 Task: Find connections with filter location Hāthras with filter topic #happywith filter profile language Potuguese with filter current company Toppr with filter school University Of Bombay with filter industry Janitorial Services with filter service category Project Management with filter keywords title Homeless Shelter Worker
Action: Mouse moved to (474, 65)
Screenshot: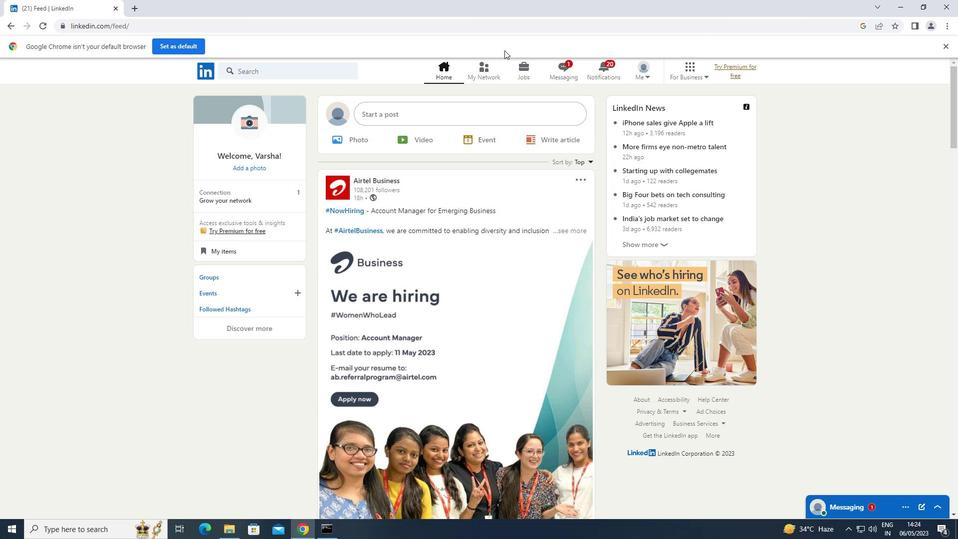 
Action: Mouse pressed left at (474, 65)
Screenshot: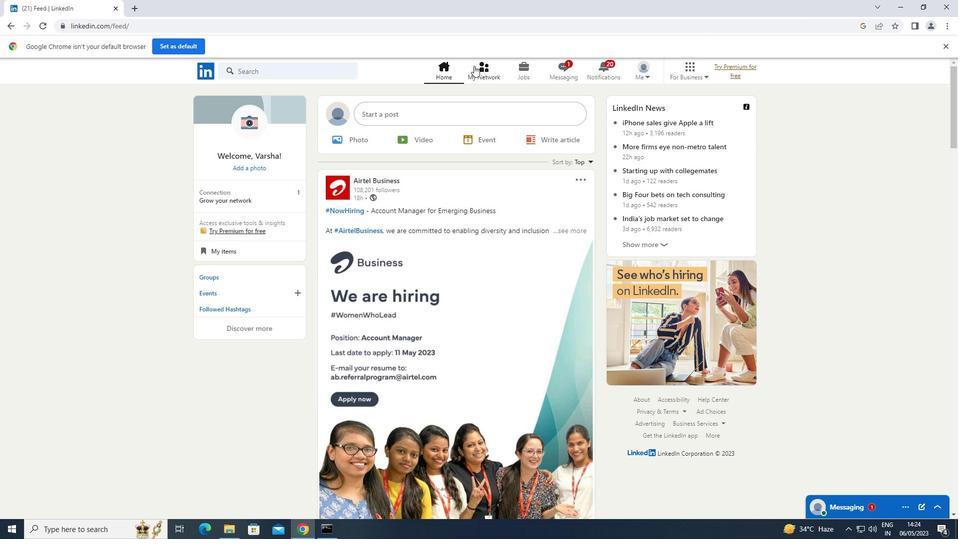 
Action: Mouse moved to (287, 121)
Screenshot: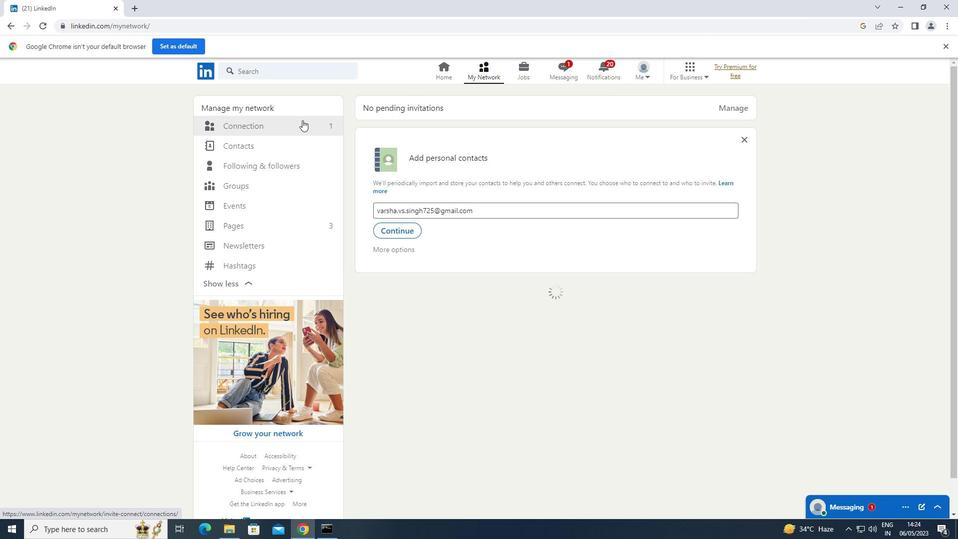 
Action: Mouse pressed left at (287, 121)
Screenshot: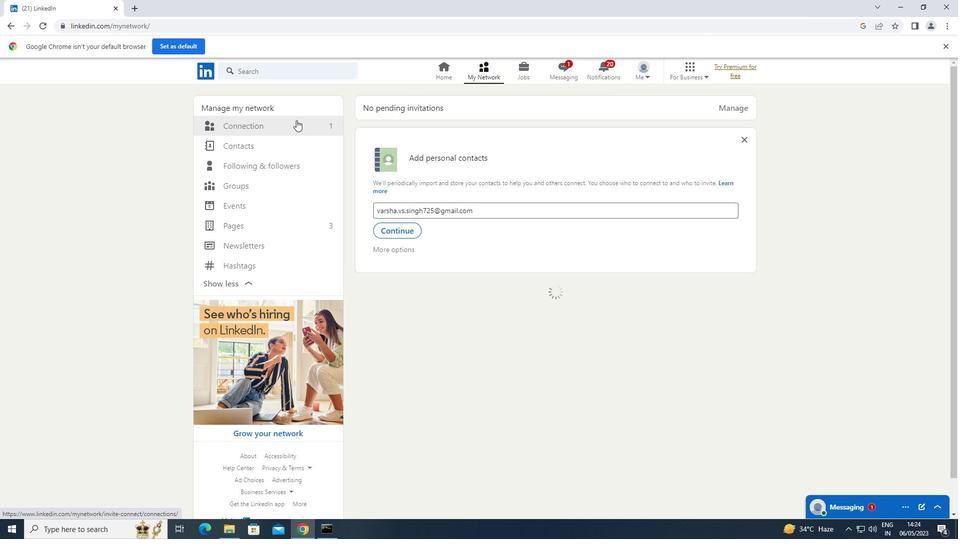 
Action: Mouse moved to (531, 123)
Screenshot: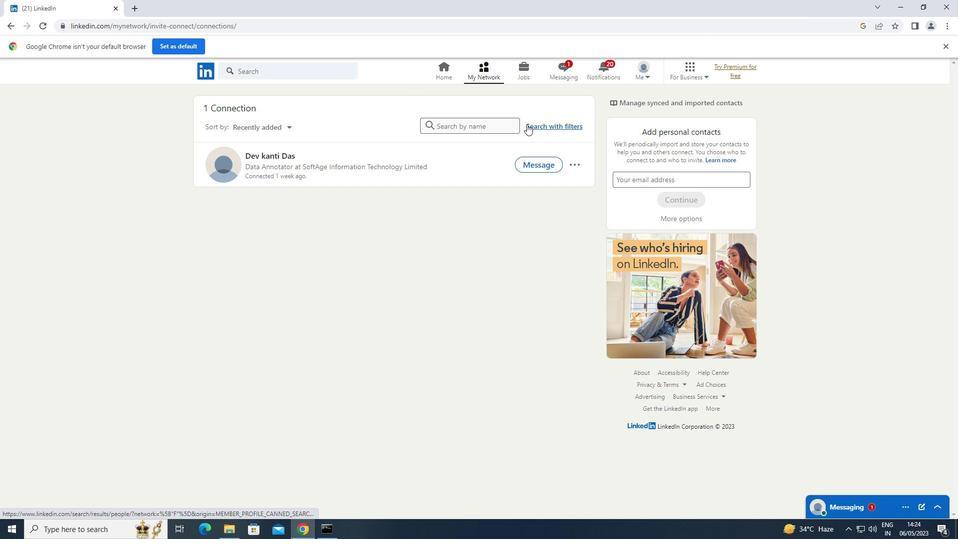
Action: Mouse pressed left at (531, 123)
Screenshot: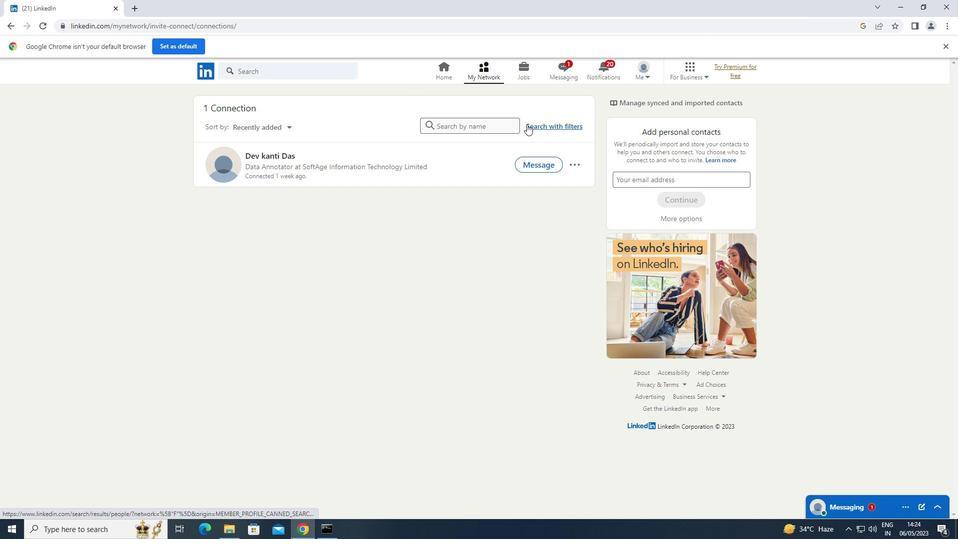 
Action: Mouse moved to (509, 102)
Screenshot: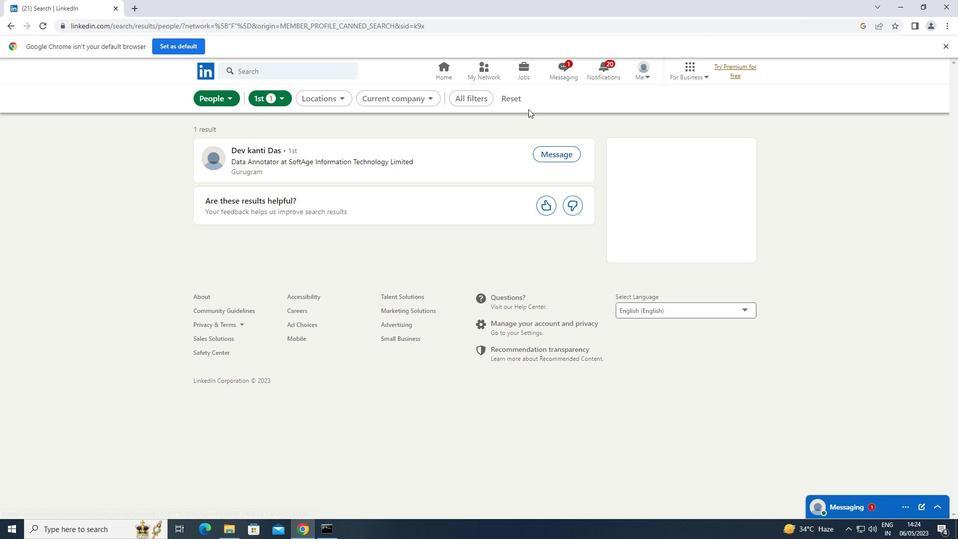 
Action: Mouse pressed left at (509, 102)
Screenshot: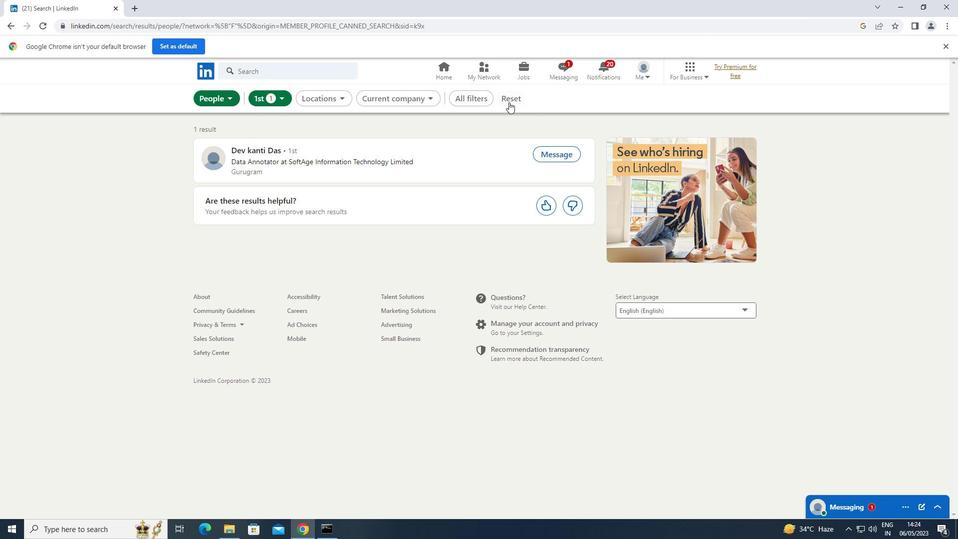 
Action: Mouse moved to (502, 101)
Screenshot: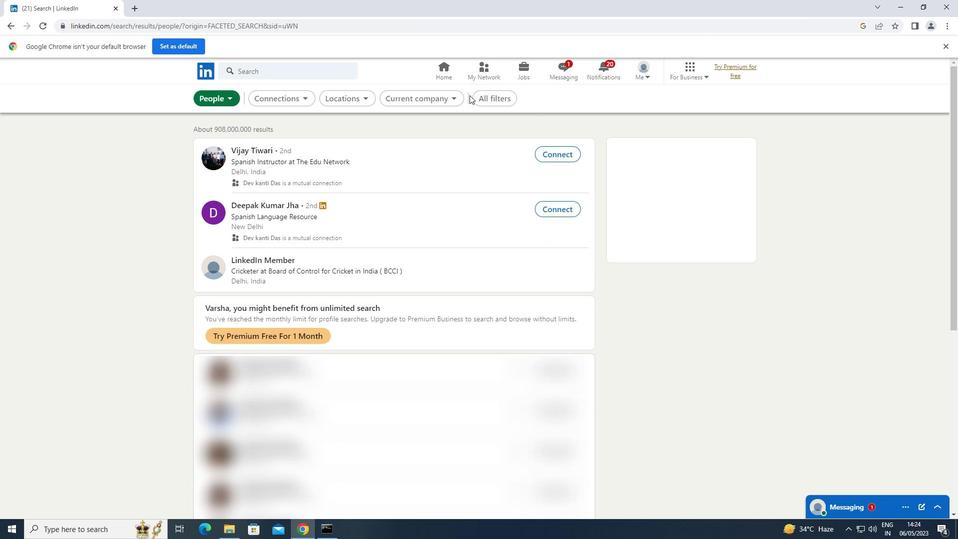 
Action: Mouse pressed left at (502, 101)
Screenshot: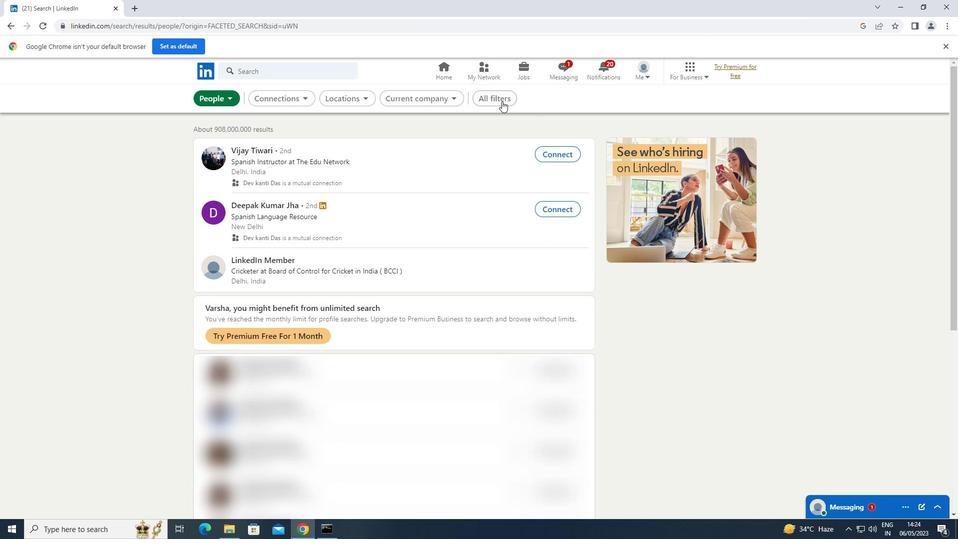 
Action: Mouse moved to (760, 221)
Screenshot: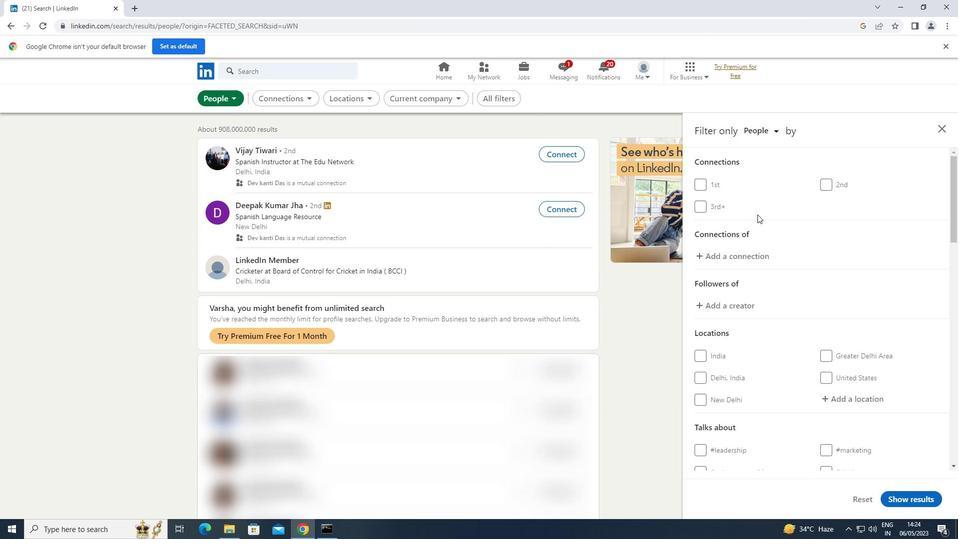
Action: Mouse scrolled (760, 221) with delta (0, 0)
Screenshot: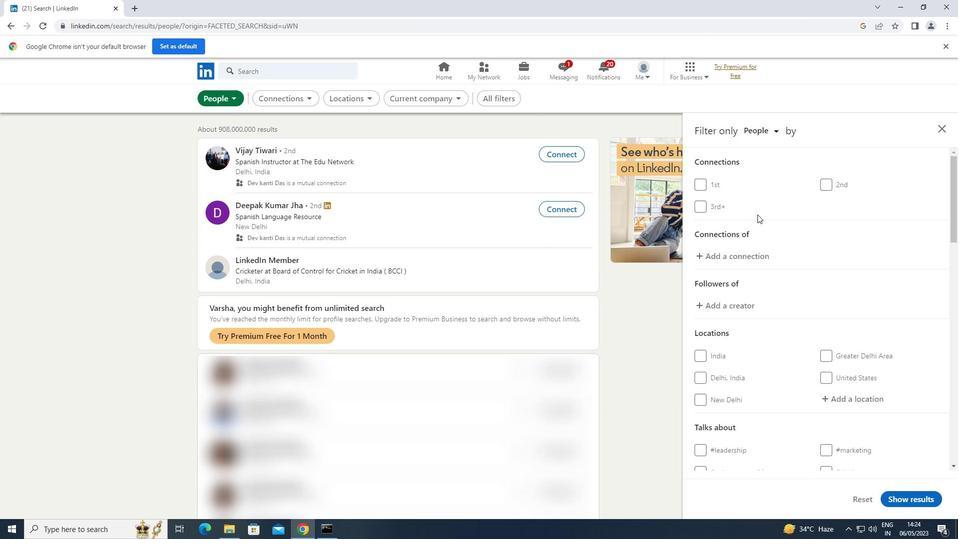 
Action: Mouse moved to (762, 226)
Screenshot: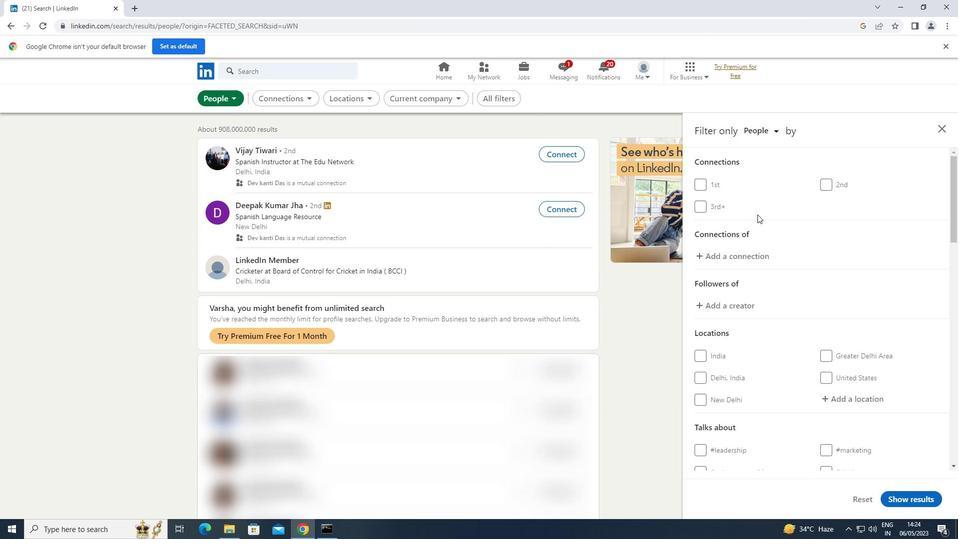 
Action: Mouse scrolled (762, 225) with delta (0, 0)
Screenshot: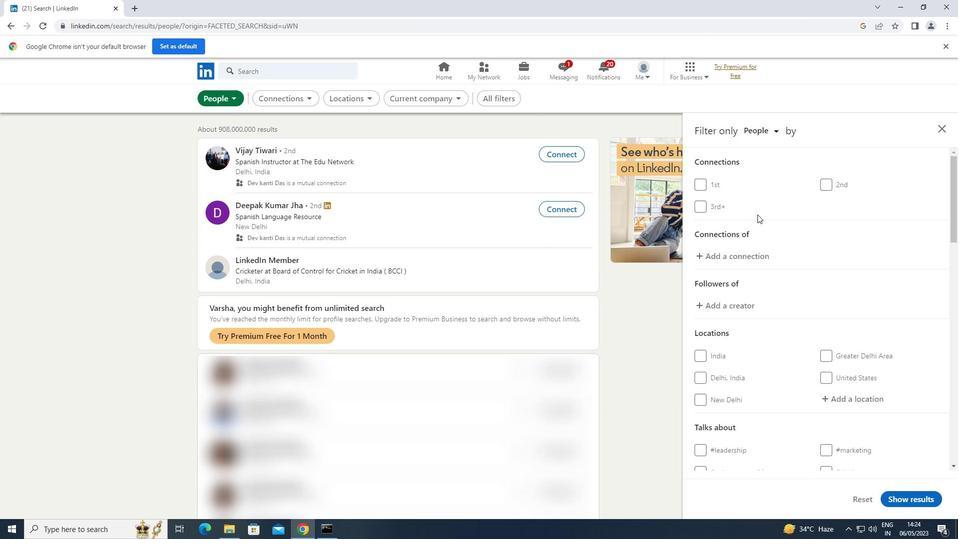 
Action: Mouse moved to (762, 226)
Screenshot: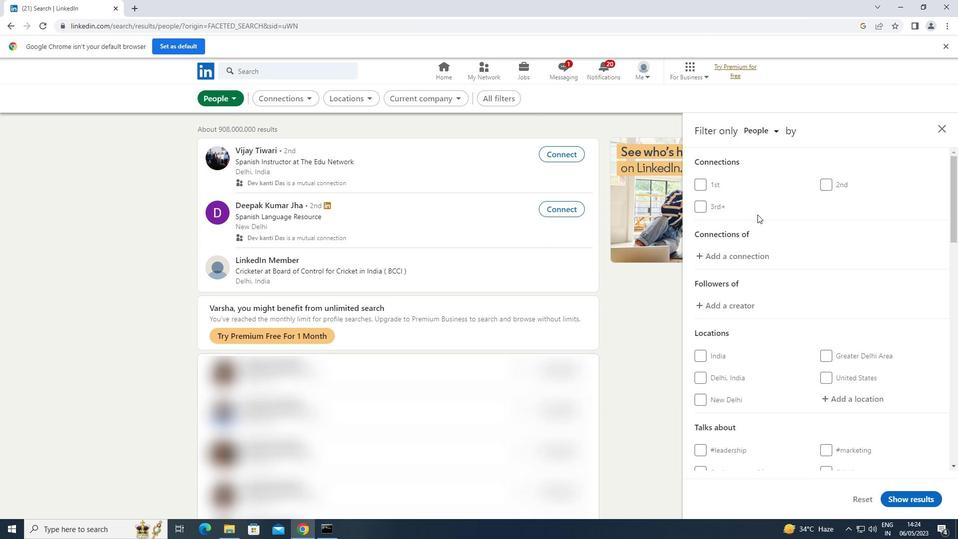 
Action: Mouse scrolled (762, 225) with delta (0, 0)
Screenshot: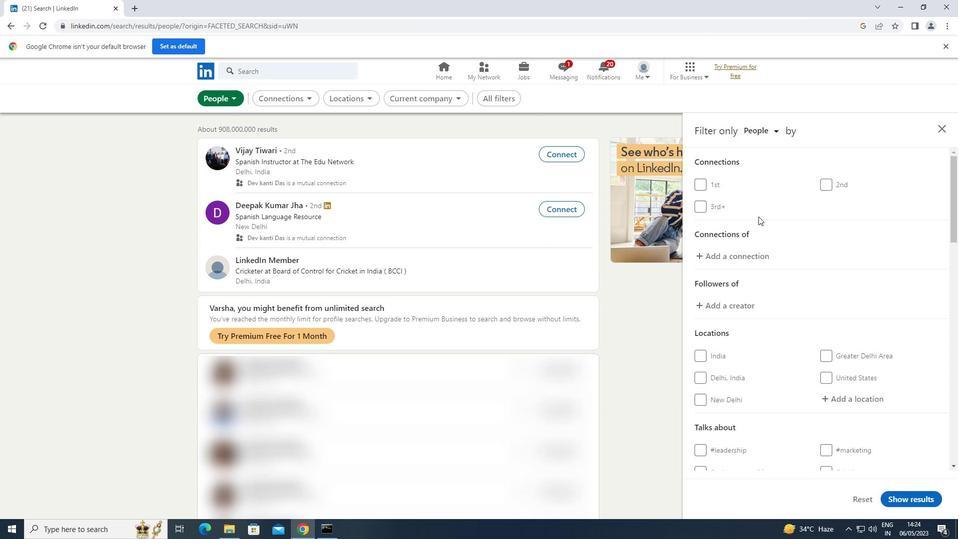 
Action: Mouse moved to (861, 253)
Screenshot: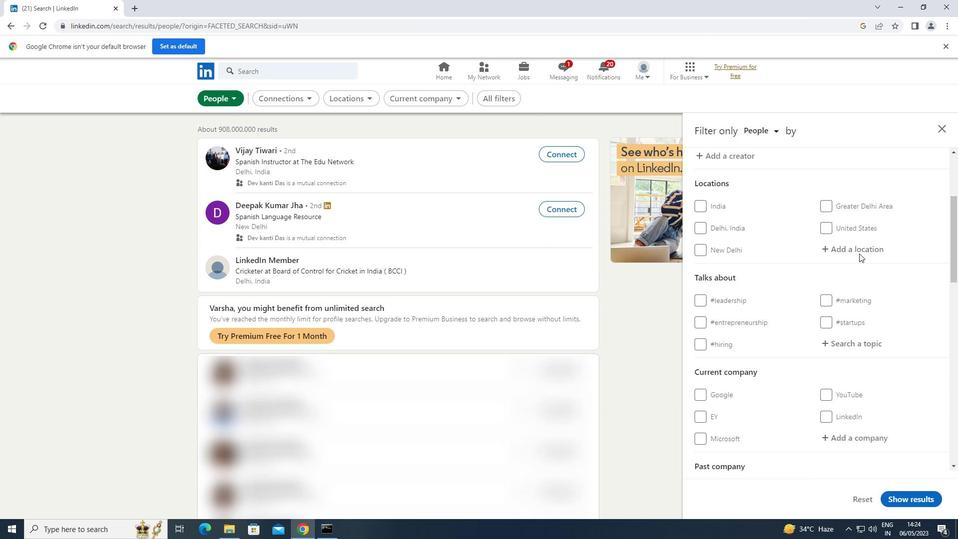 
Action: Mouse pressed left at (861, 253)
Screenshot: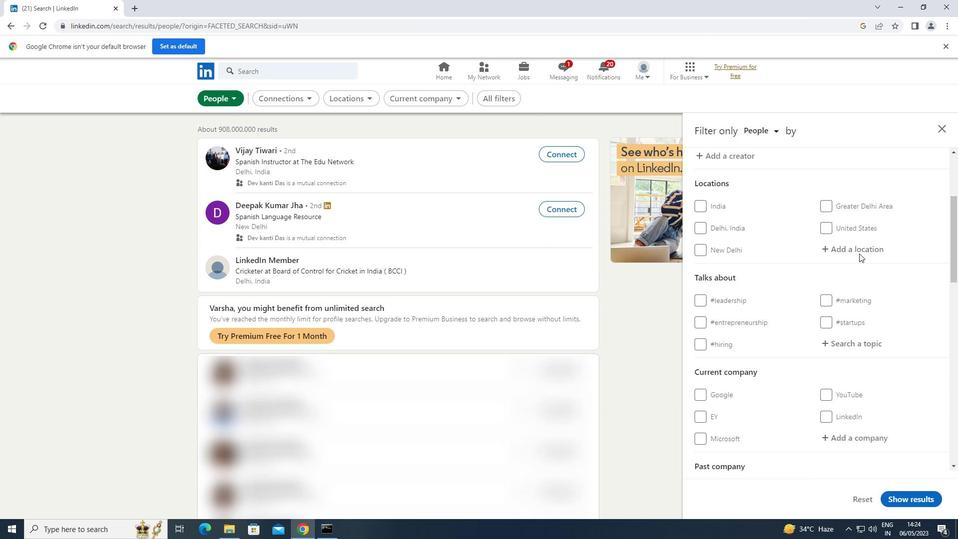 
Action: Mouse moved to (863, 251)
Screenshot: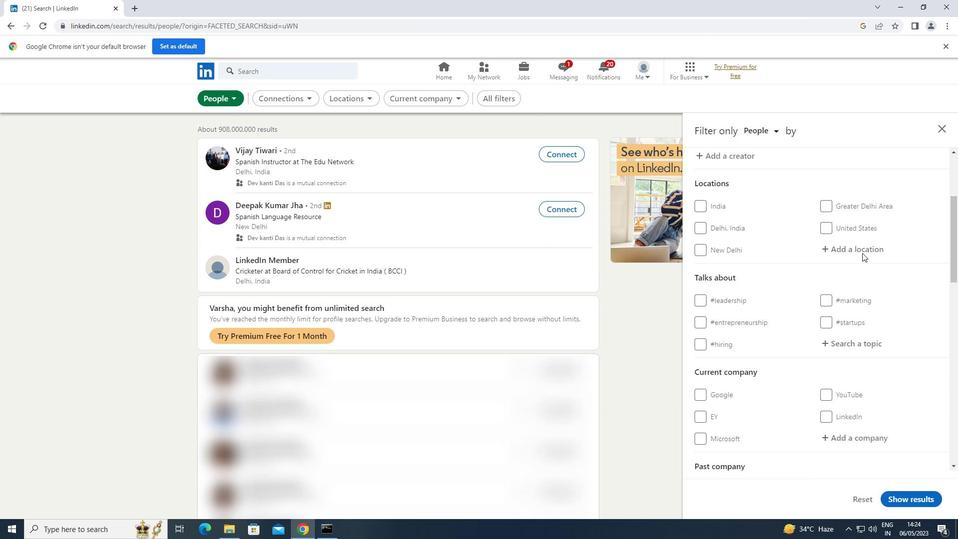 
Action: Mouse pressed left at (863, 251)
Screenshot: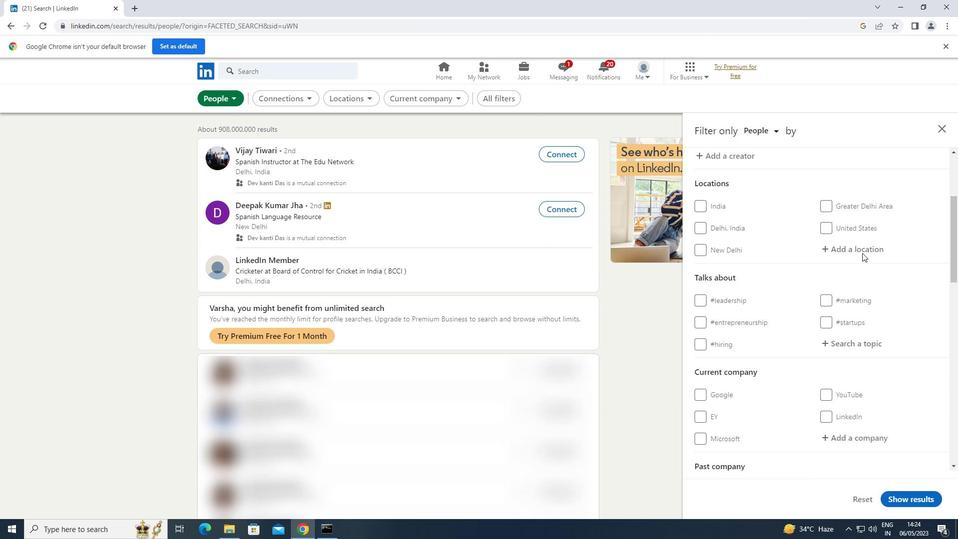 
Action: Mouse moved to (858, 246)
Screenshot: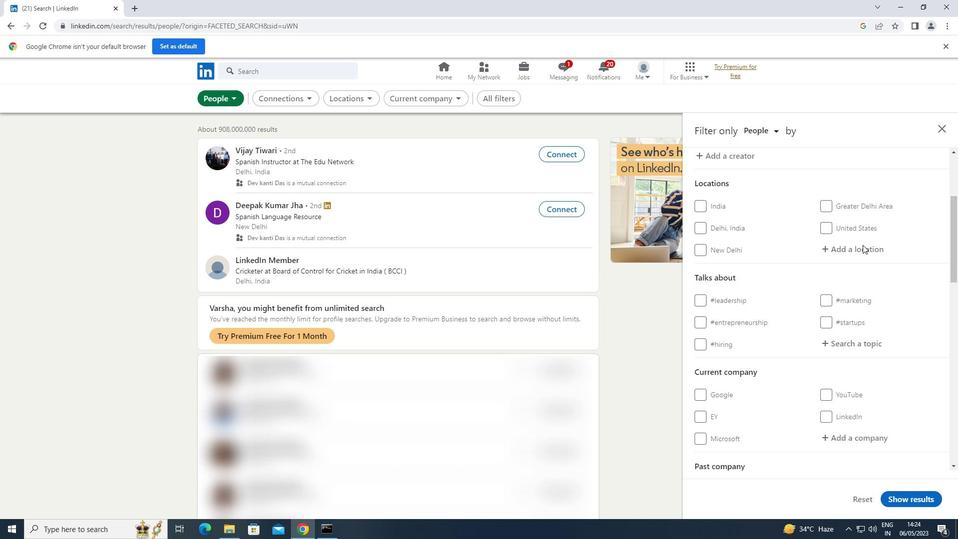 
Action: Key pressed <Key.shift>HATHRAS
Screenshot: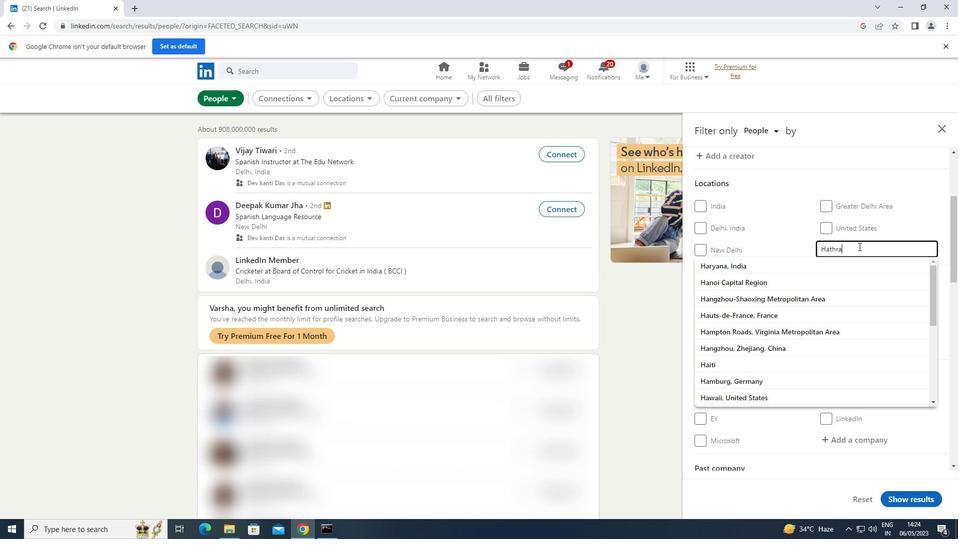 
Action: Mouse moved to (865, 348)
Screenshot: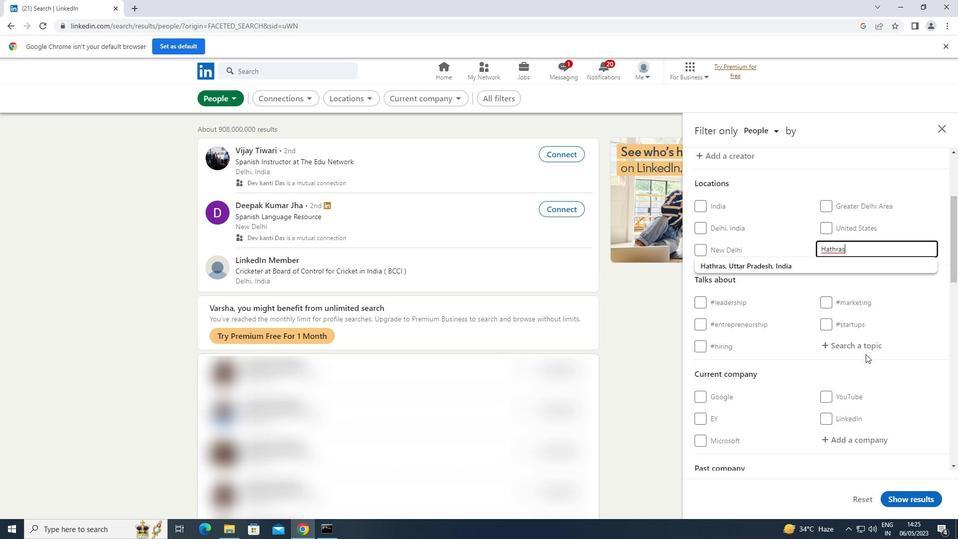 
Action: Mouse pressed left at (865, 348)
Screenshot: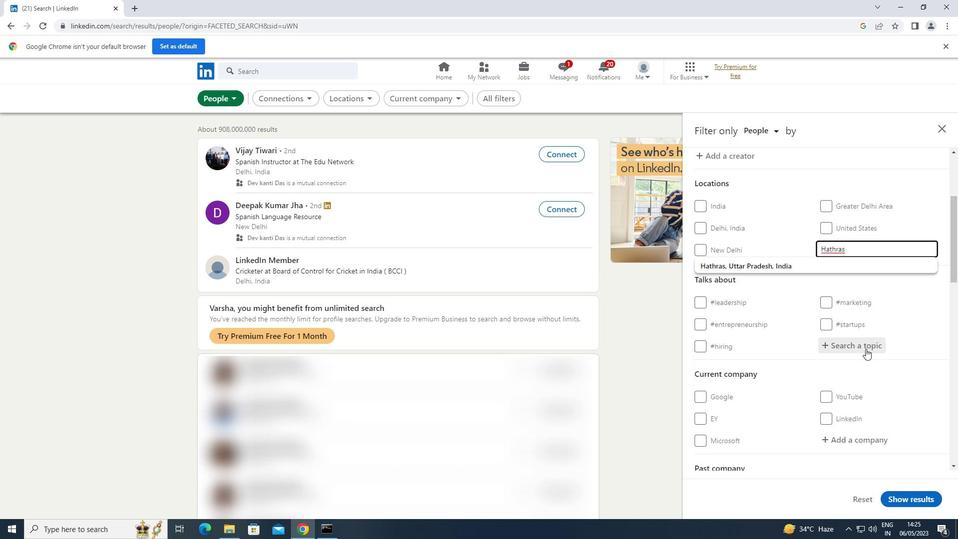 
Action: Key pressed HAPPY
Screenshot: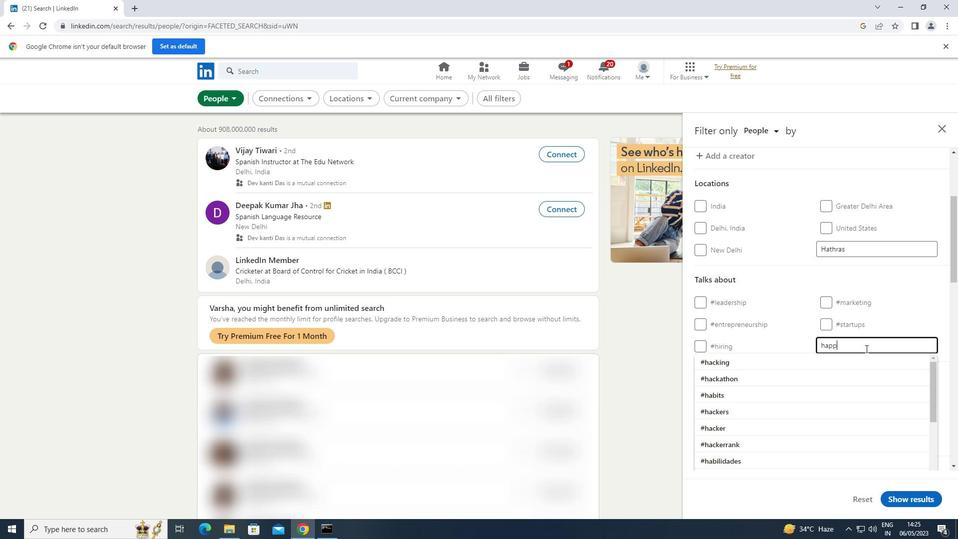 
Action: Mouse moved to (733, 377)
Screenshot: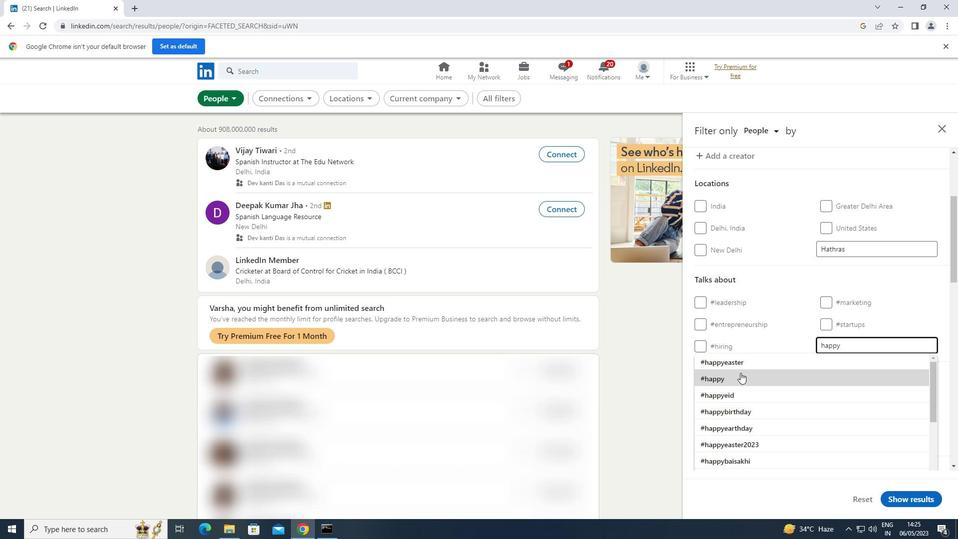 
Action: Mouse pressed left at (733, 377)
Screenshot: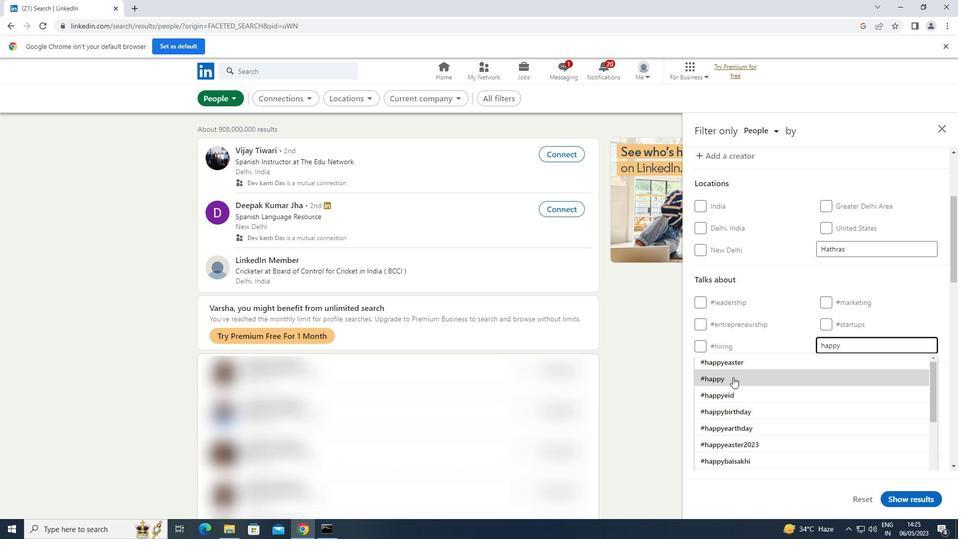 
Action: Mouse moved to (816, 312)
Screenshot: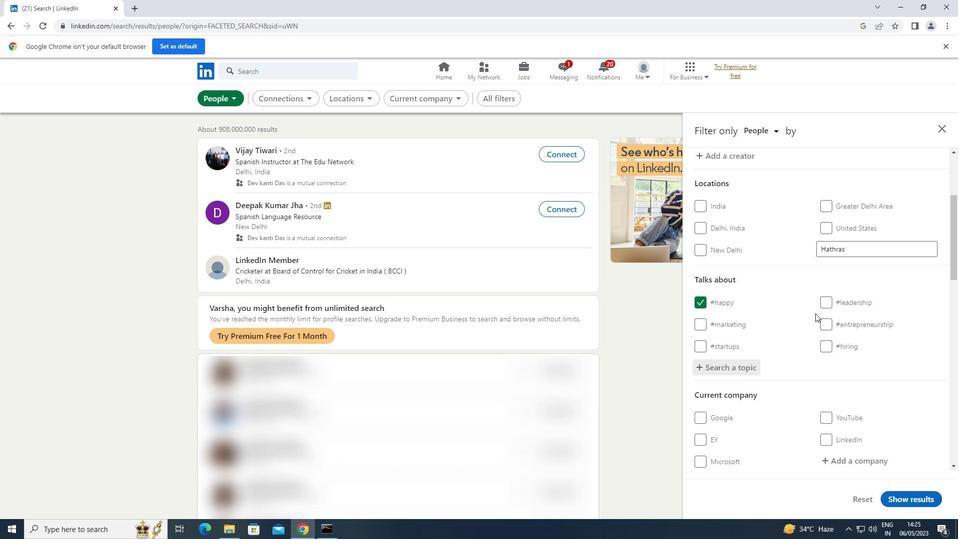 
Action: Mouse scrolled (816, 312) with delta (0, 0)
Screenshot: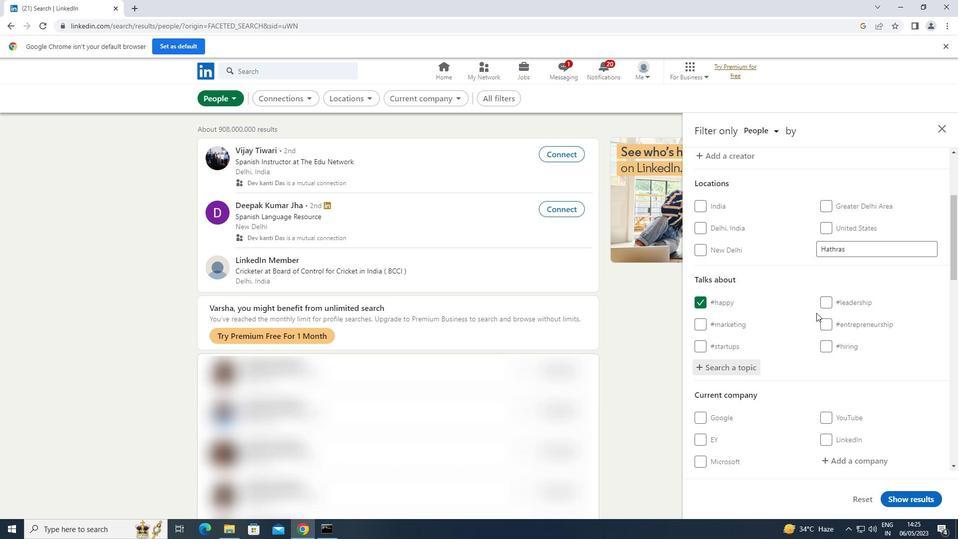
Action: Mouse scrolled (816, 312) with delta (0, 0)
Screenshot: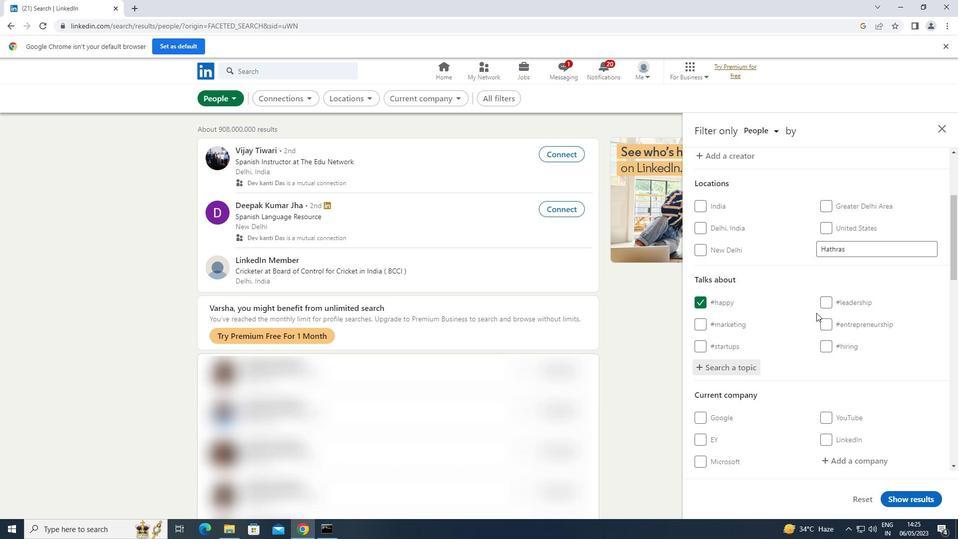 
Action: Mouse scrolled (816, 312) with delta (0, 0)
Screenshot: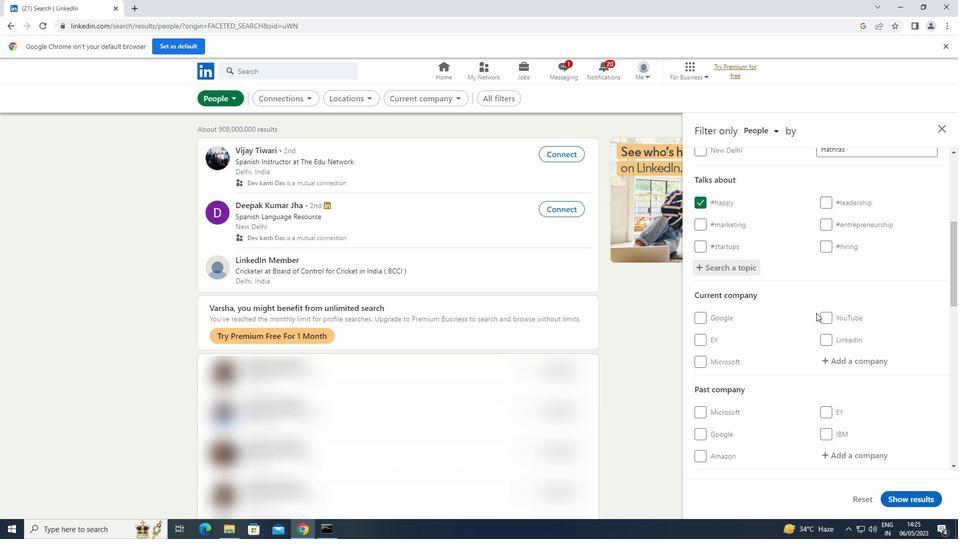 
Action: Mouse scrolled (816, 312) with delta (0, 0)
Screenshot: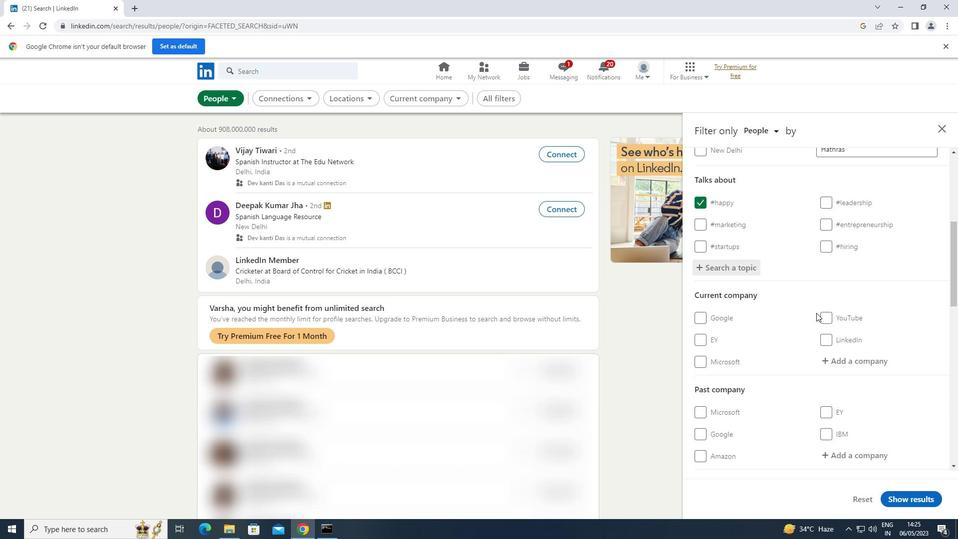 
Action: Mouse scrolled (816, 312) with delta (0, 0)
Screenshot: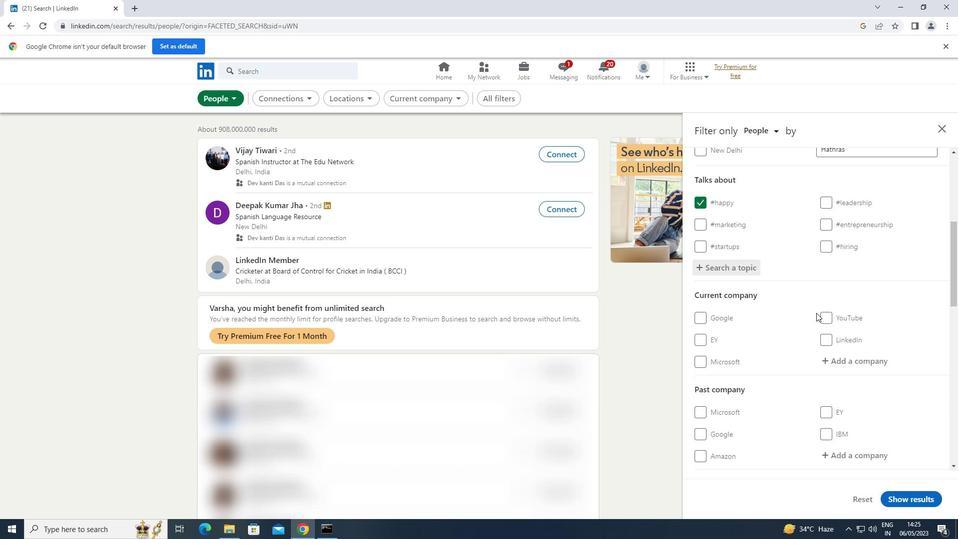 
Action: Mouse scrolled (816, 312) with delta (0, 0)
Screenshot: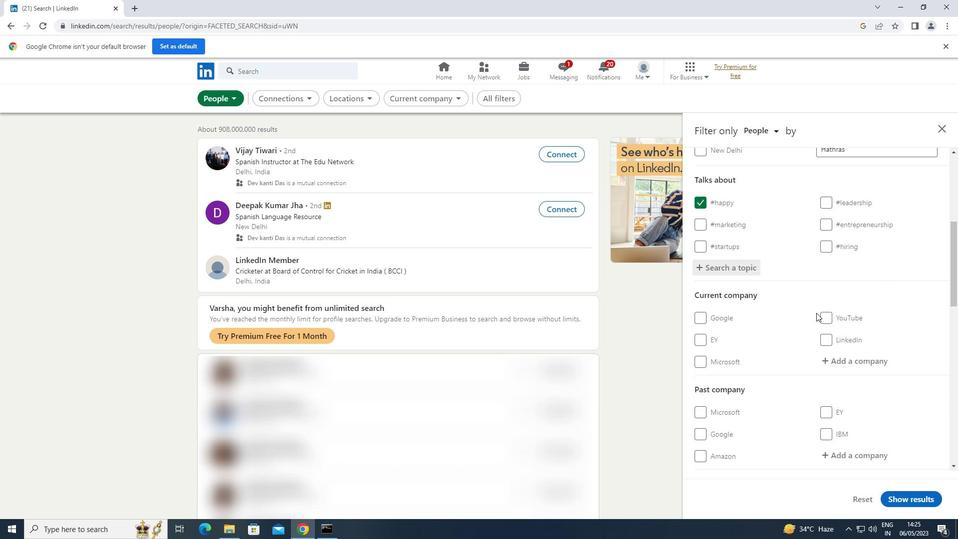 
Action: Mouse scrolled (816, 312) with delta (0, 0)
Screenshot: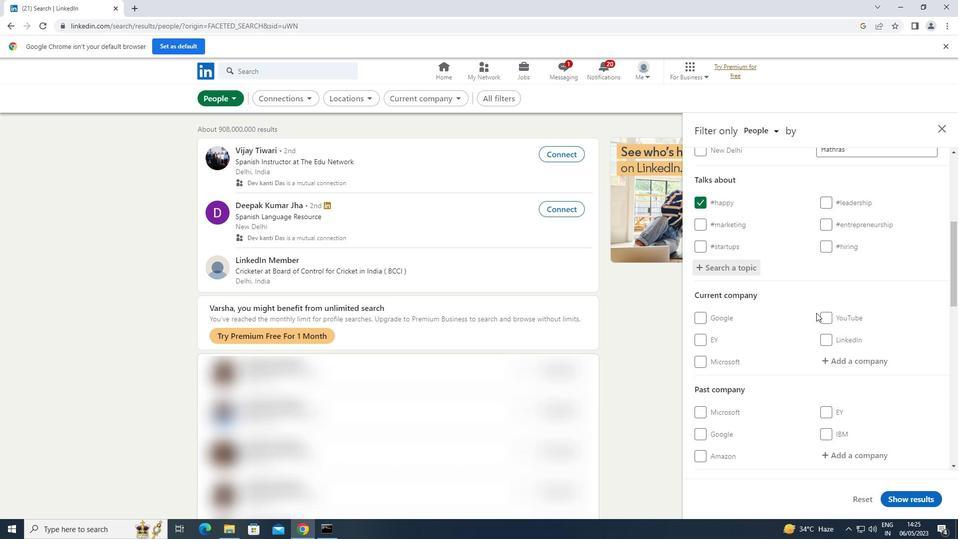 
Action: Mouse scrolled (816, 312) with delta (0, 0)
Screenshot: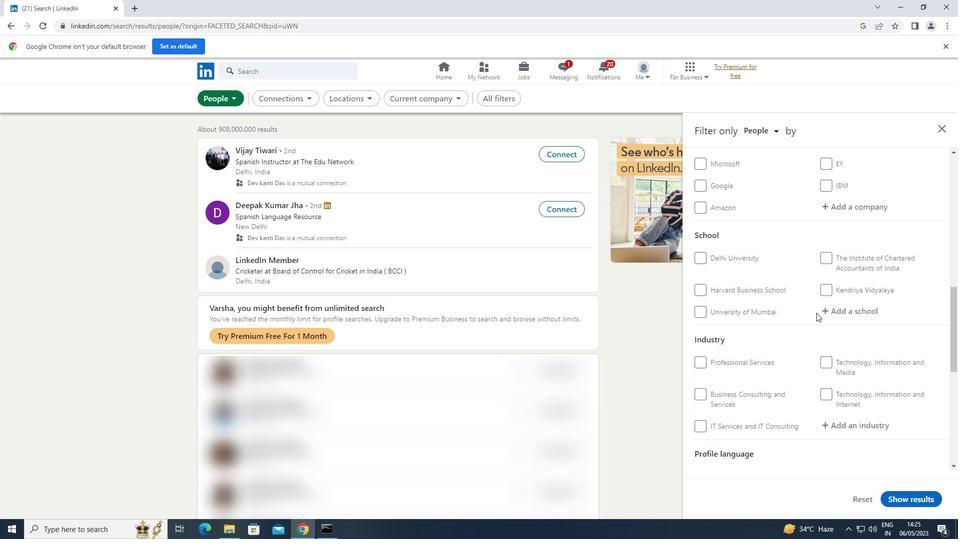 
Action: Mouse scrolled (816, 312) with delta (0, 0)
Screenshot: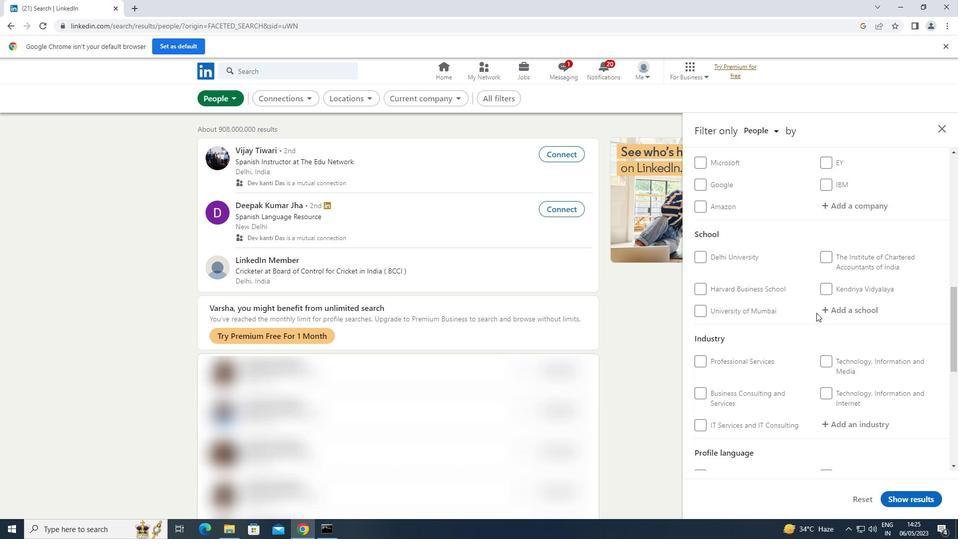 
Action: Mouse scrolled (816, 312) with delta (0, 0)
Screenshot: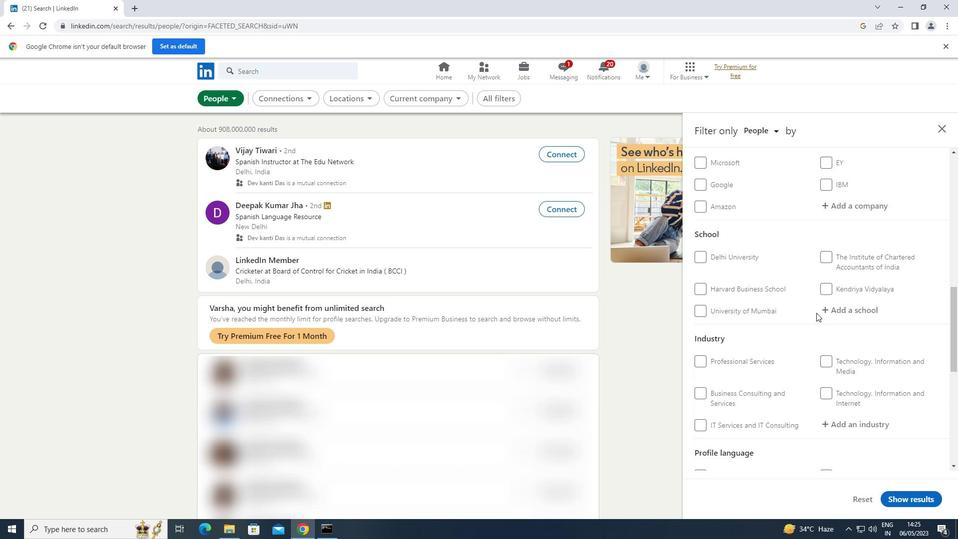
Action: Mouse scrolled (816, 312) with delta (0, 0)
Screenshot: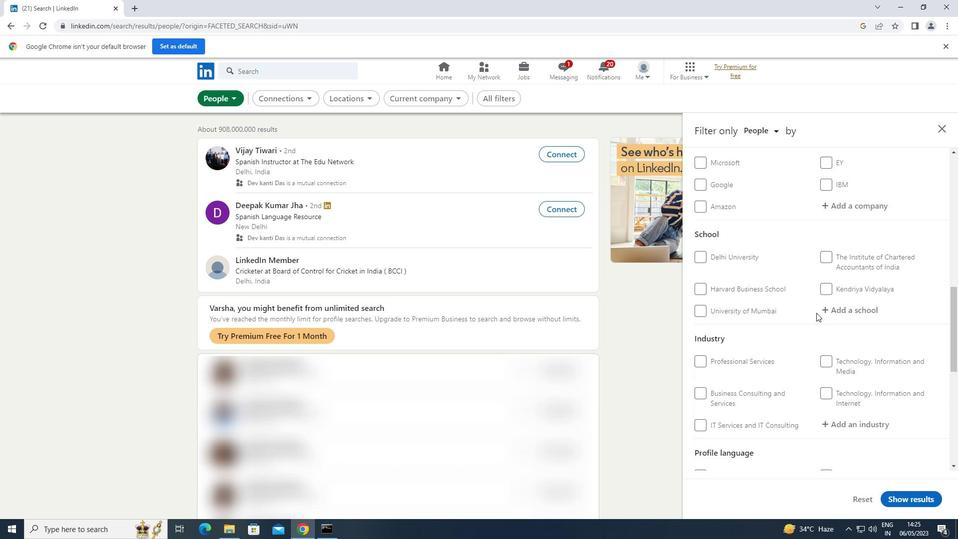
Action: Mouse moved to (826, 300)
Screenshot: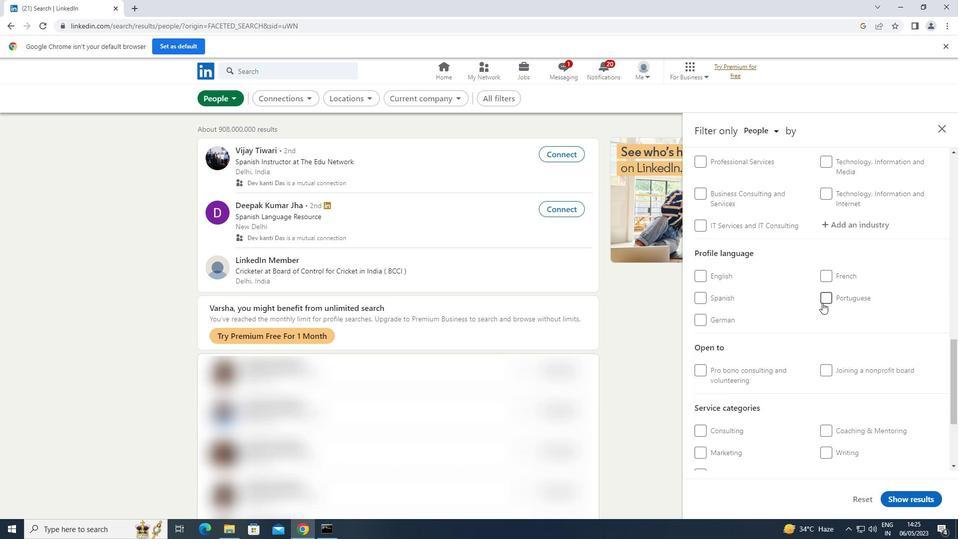 
Action: Mouse pressed left at (826, 300)
Screenshot: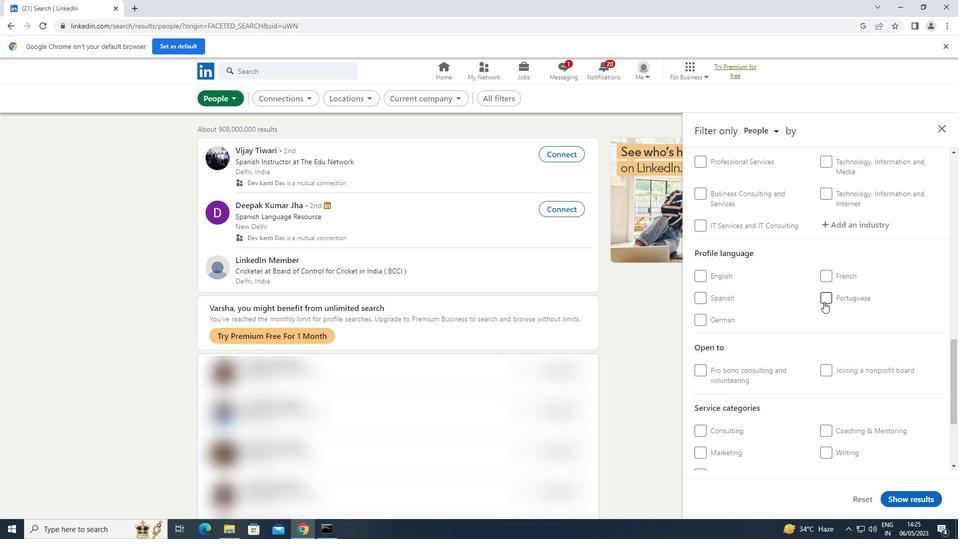 
Action: Mouse moved to (826, 299)
Screenshot: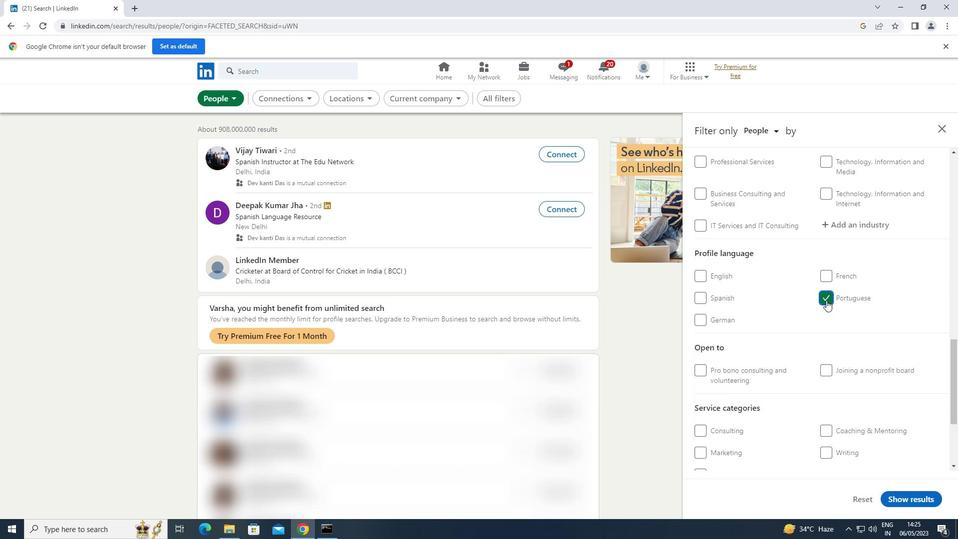 
Action: Mouse scrolled (826, 300) with delta (0, 0)
Screenshot: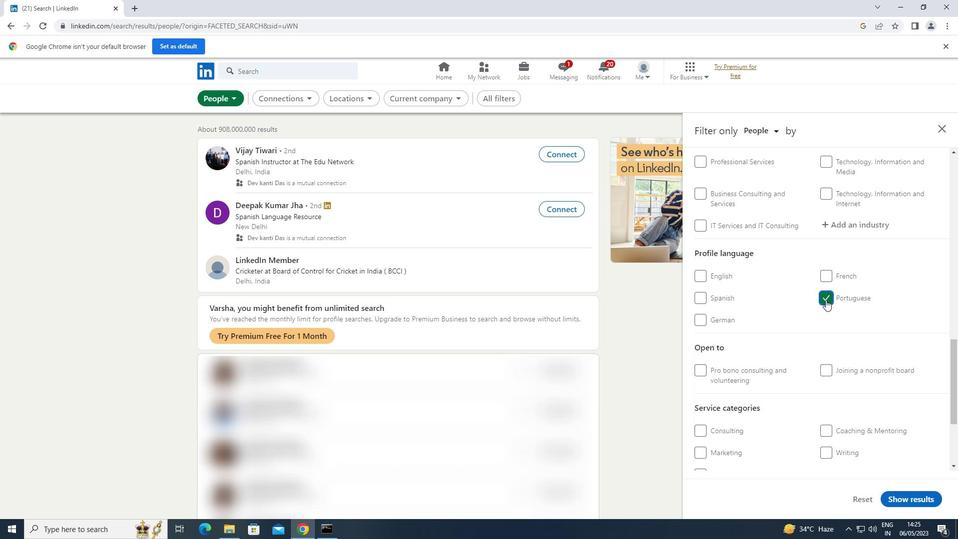 
Action: Mouse moved to (826, 298)
Screenshot: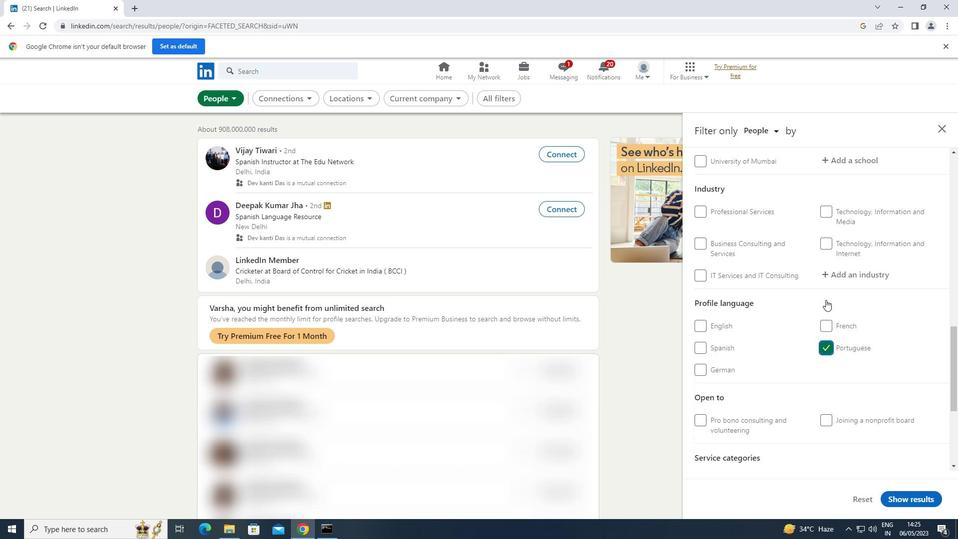 
Action: Mouse scrolled (826, 299) with delta (0, 0)
Screenshot: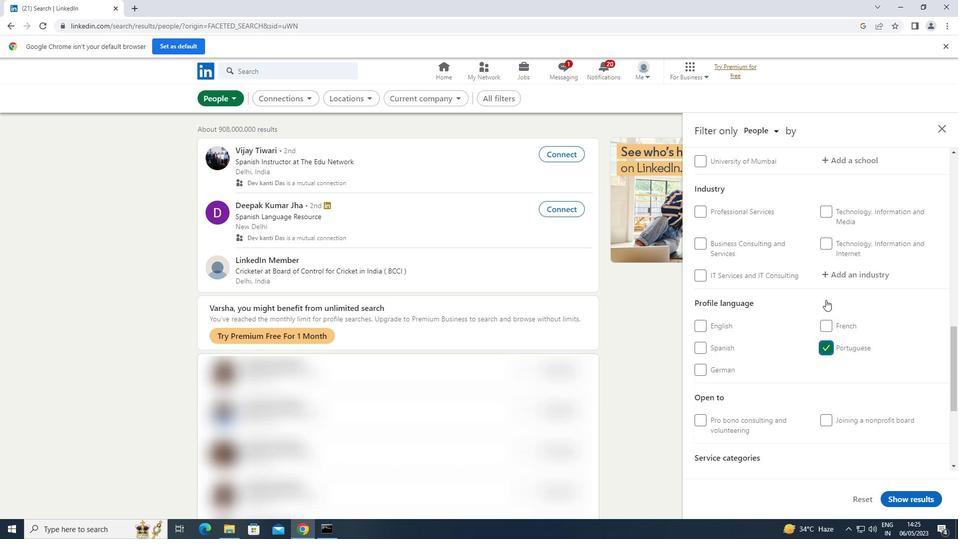 
Action: Mouse moved to (823, 298)
Screenshot: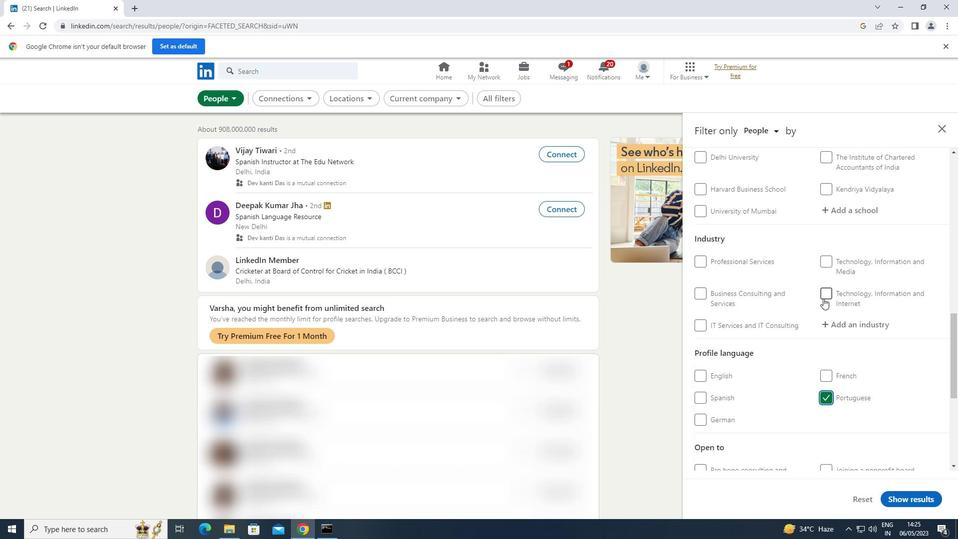 
Action: Mouse scrolled (823, 298) with delta (0, 0)
Screenshot: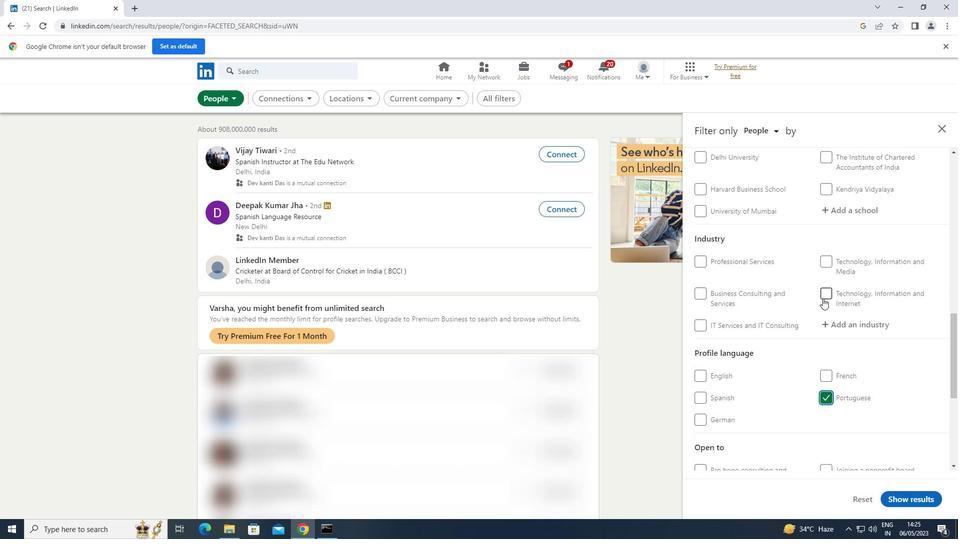
Action: Mouse scrolled (823, 298) with delta (0, 0)
Screenshot: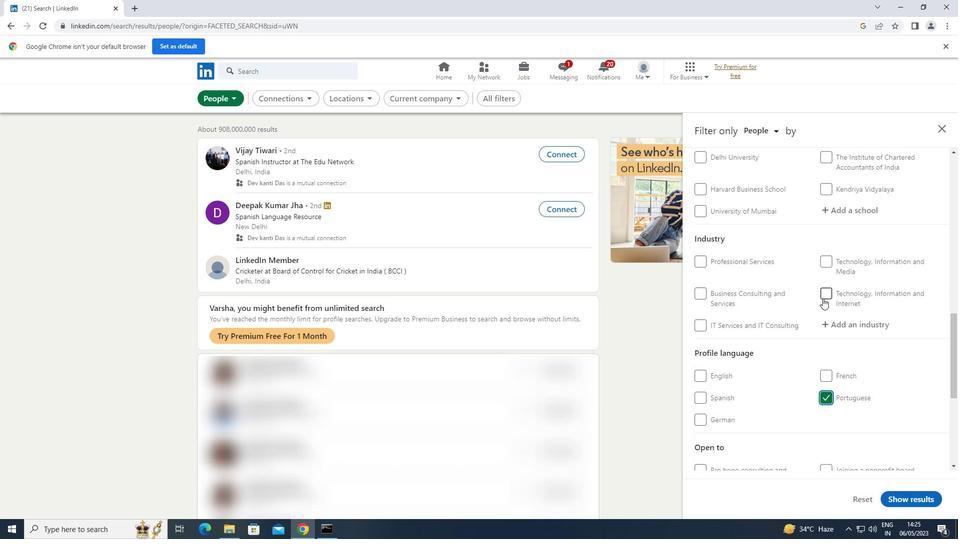 
Action: Mouse moved to (817, 294)
Screenshot: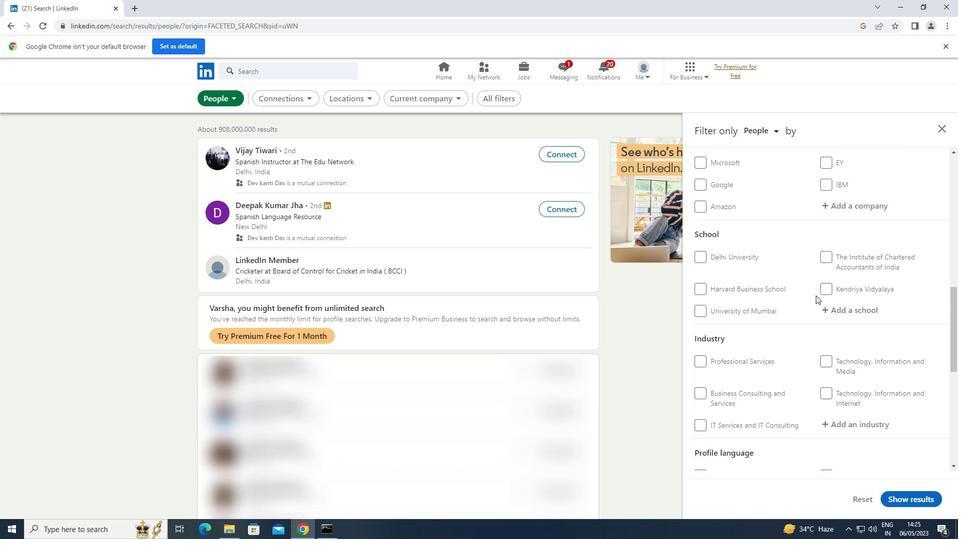 
Action: Mouse scrolled (817, 294) with delta (0, 0)
Screenshot: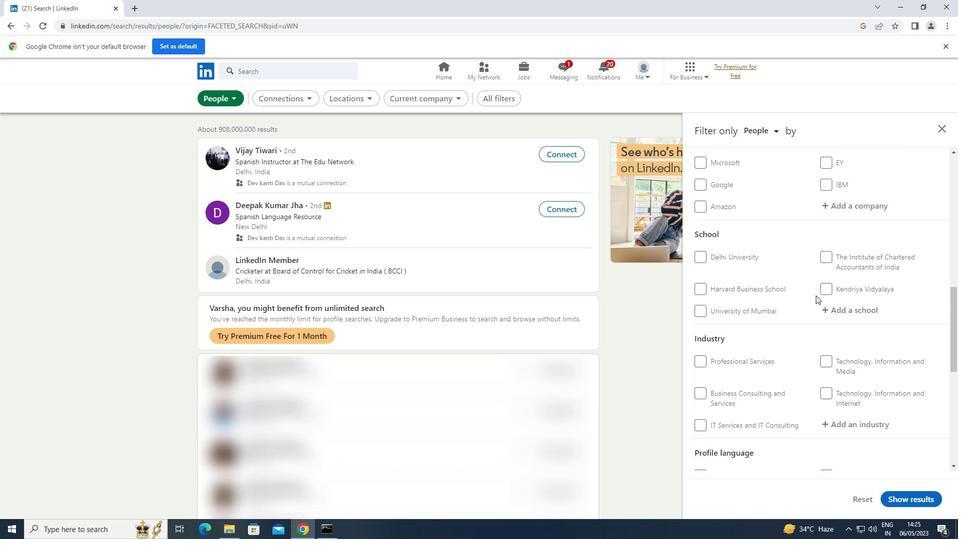 
Action: Mouse scrolled (817, 294) with delta (0, 0)
Screenshot: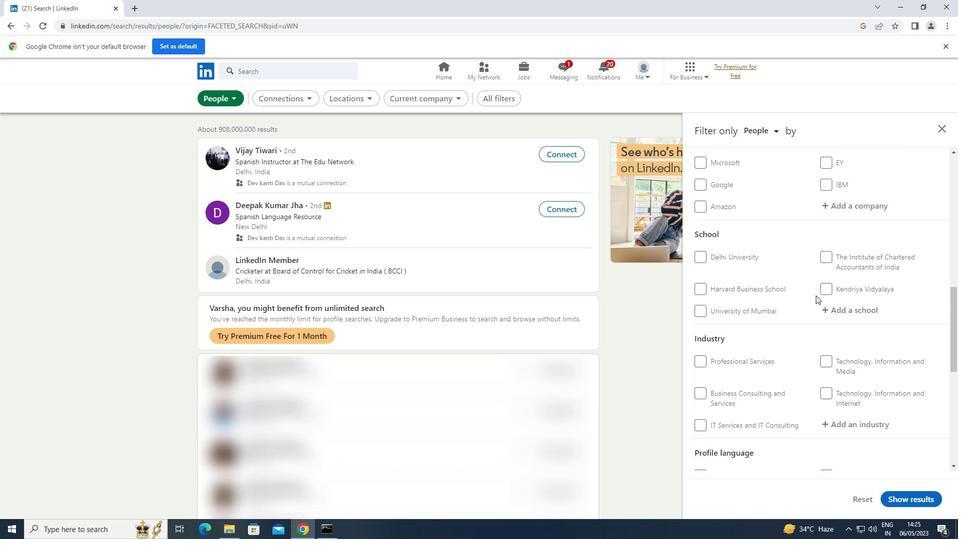 
Action: Mouse moved to (849, 210)
Screenshot: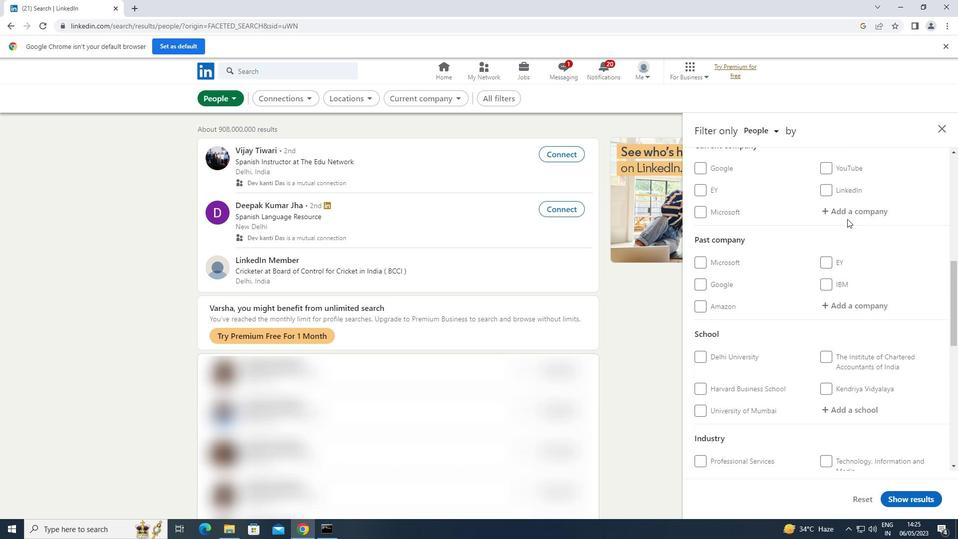 
Action: Mouse pressed left at (849, 210)
Screenshot: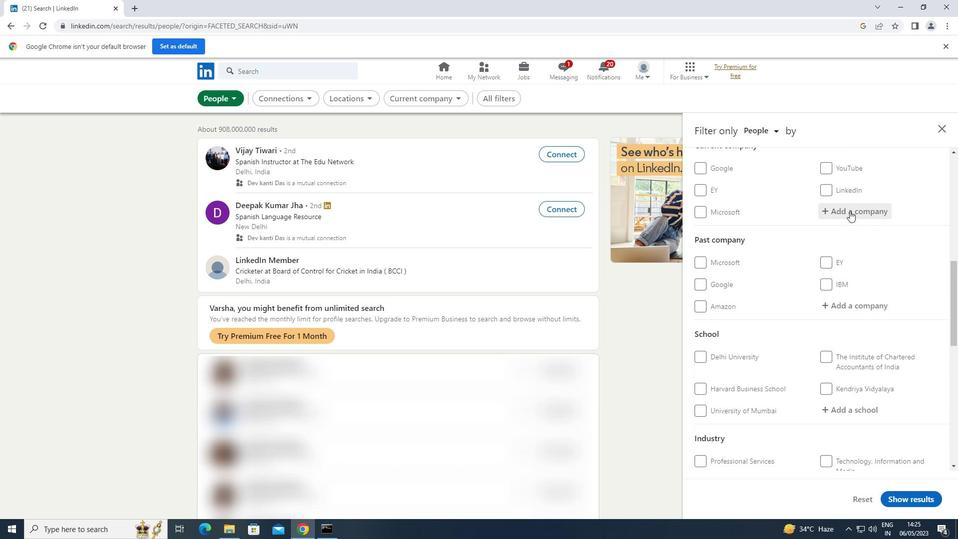 
Action: Key pressed <Key.shift>TOPPR
Screenshot: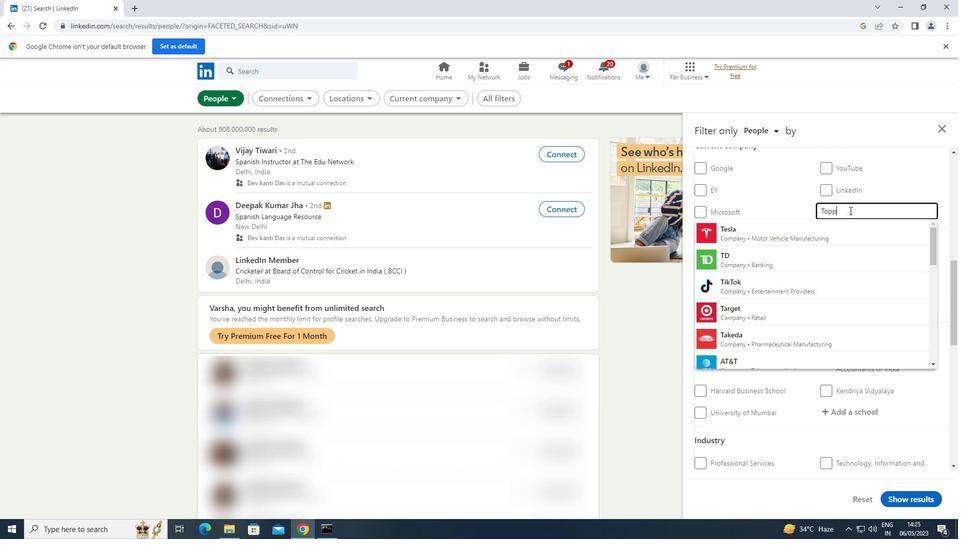 
Action: Mouse moved to (801, 227)
Screenshot: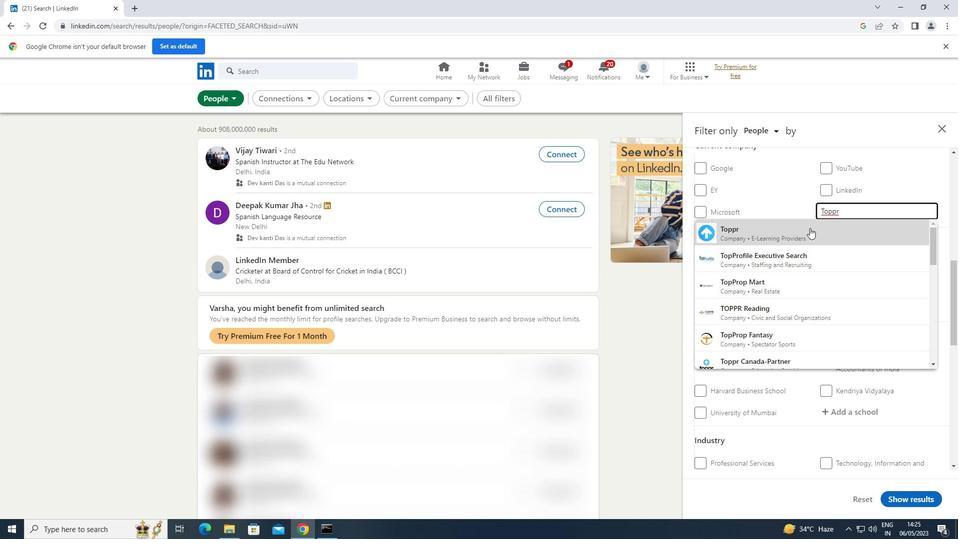 
Action: Mouse pressed left at (801, 227)
Screenshot: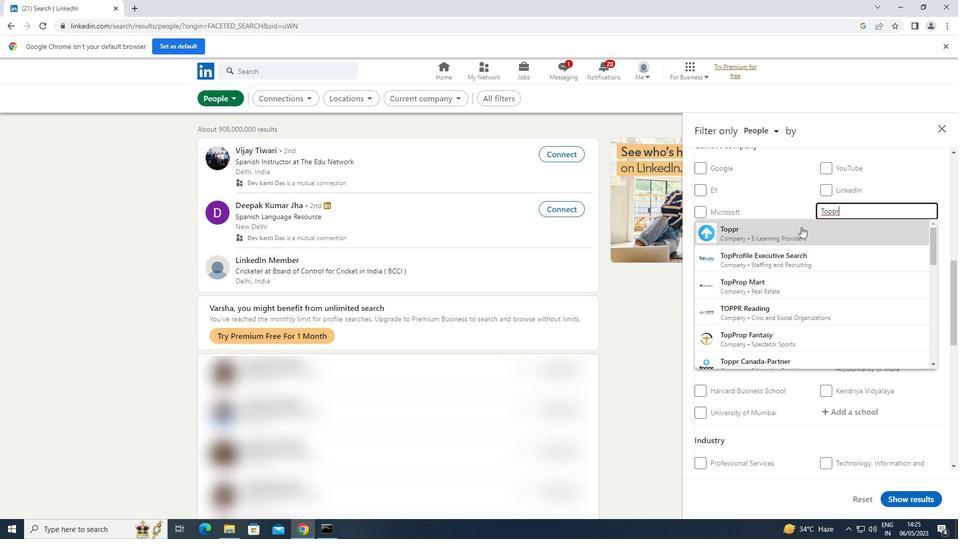 
Action: Mouse moved to (801, 226)
Screenshot: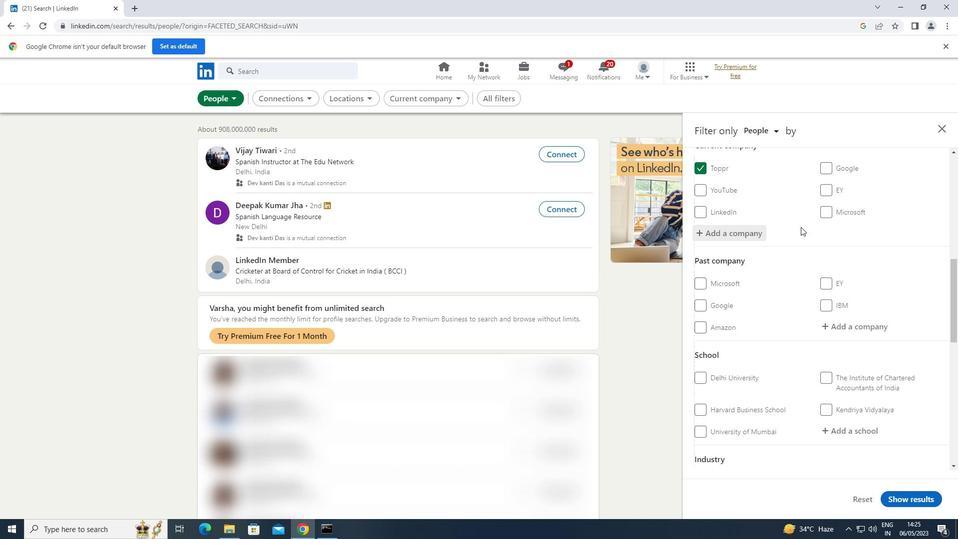
Action: Mouse scrolled (801, 226) with delta (0, 0)
Screenshot: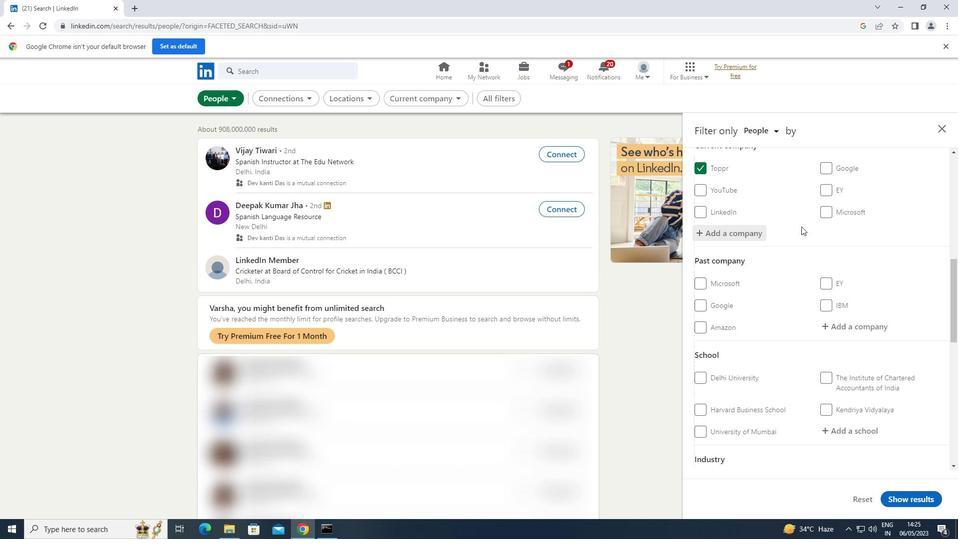 
Action: Mouse scrolled (801, 226) with delta (0, 0)
Screenshot: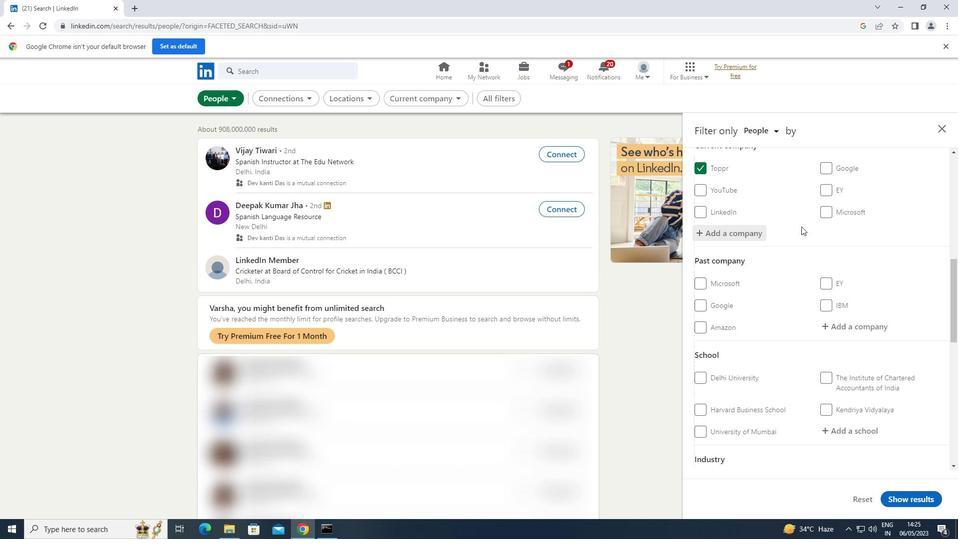 
Action: Mouse moved to (802, 225)
Screenshot: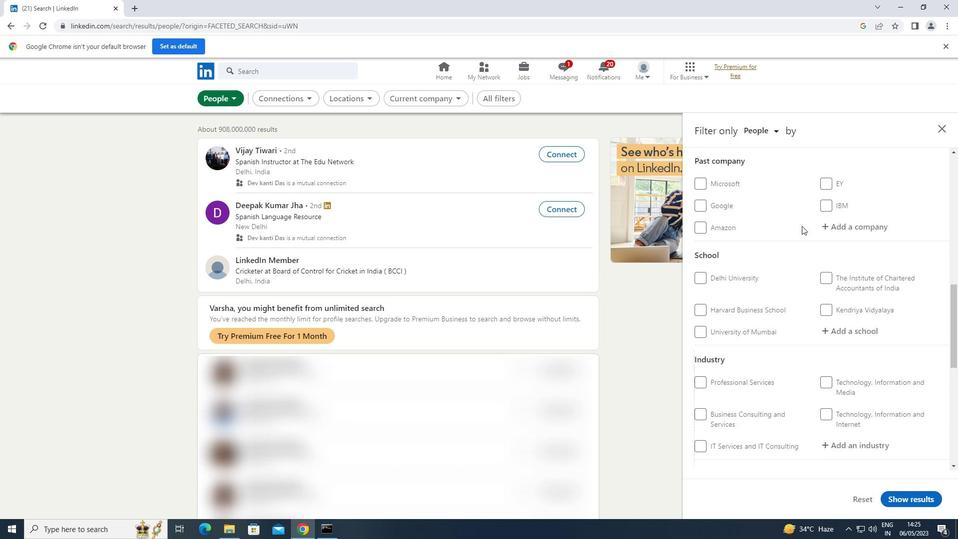 
Action: Mouse scrolled (802, 225) with delta (0, 0)
Screenshot: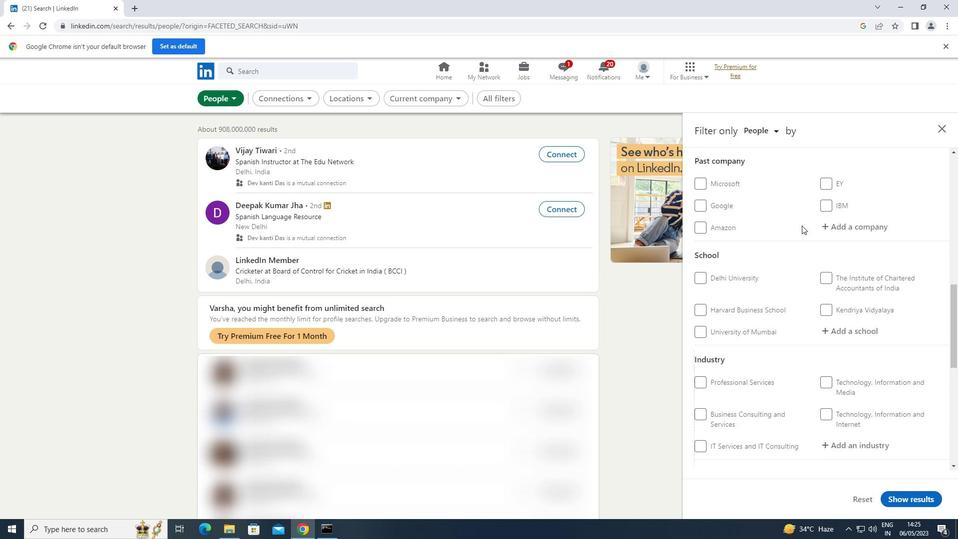 
Action: Mouse scrolled (802, 225) with delta (0, 0)
Screenshot: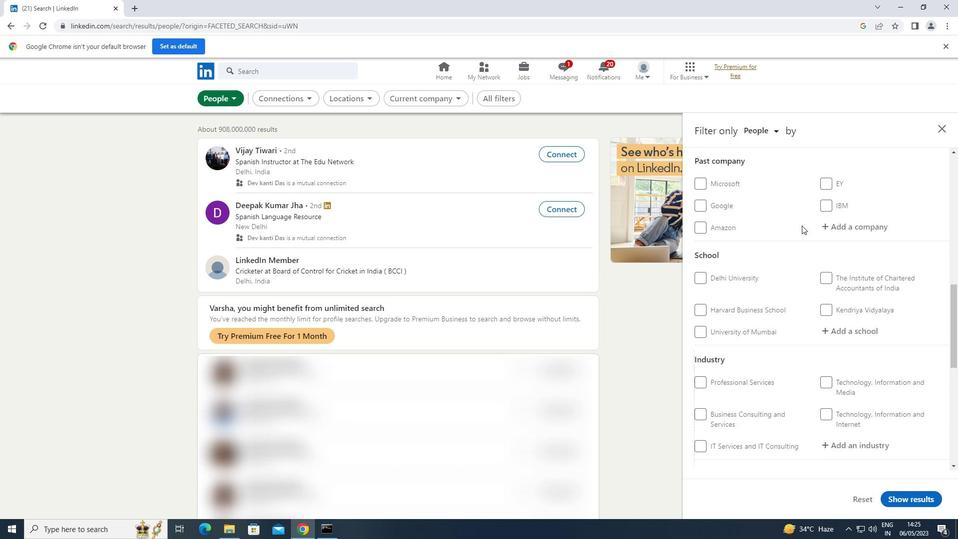 
Action: Mouse moved to (836, 227)
Screenshot: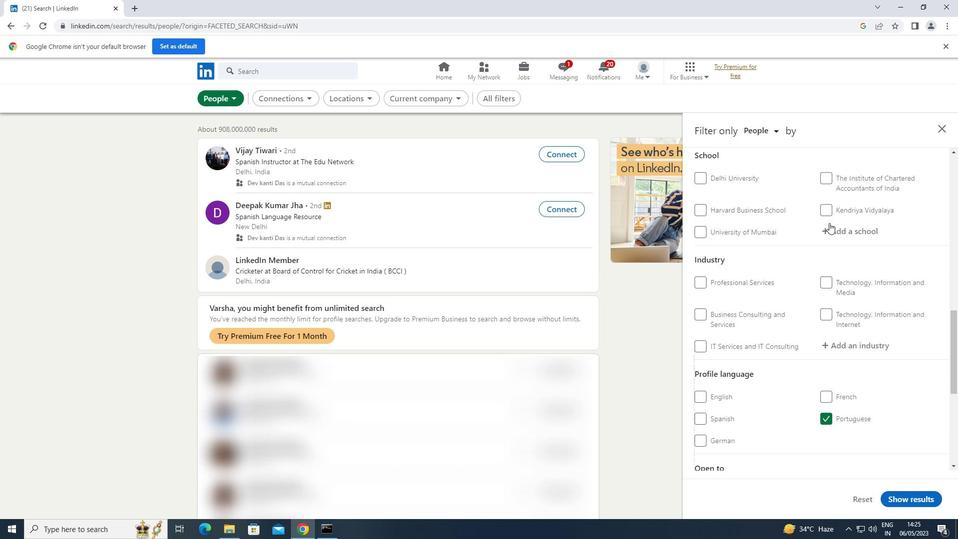 
Action: Mouse pressed left at (836, 227)
Screenshot: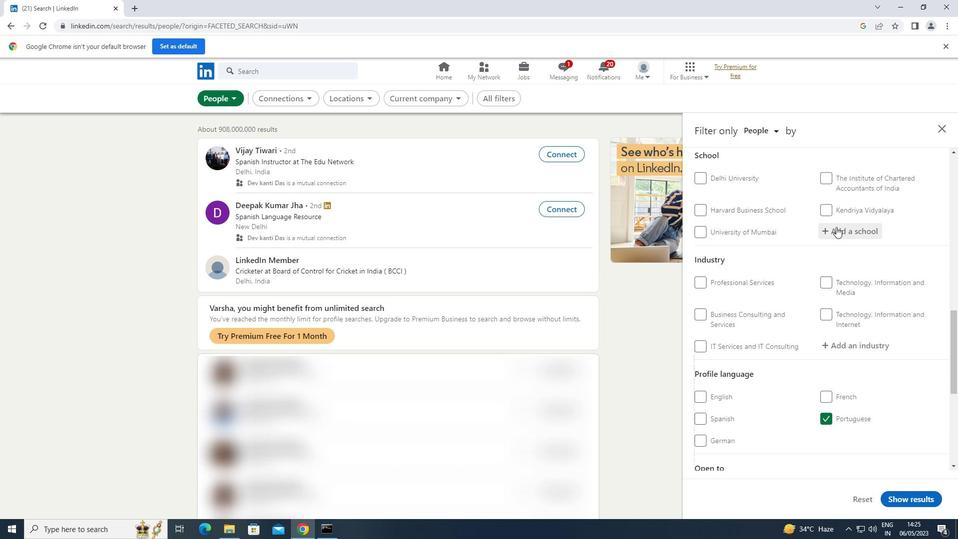 
Action: Key pressed <Key.shift>UNIVERSITY<Key.space><Key.shift>OF<Key.space><Key.shift>BOMBAY
Screenshot: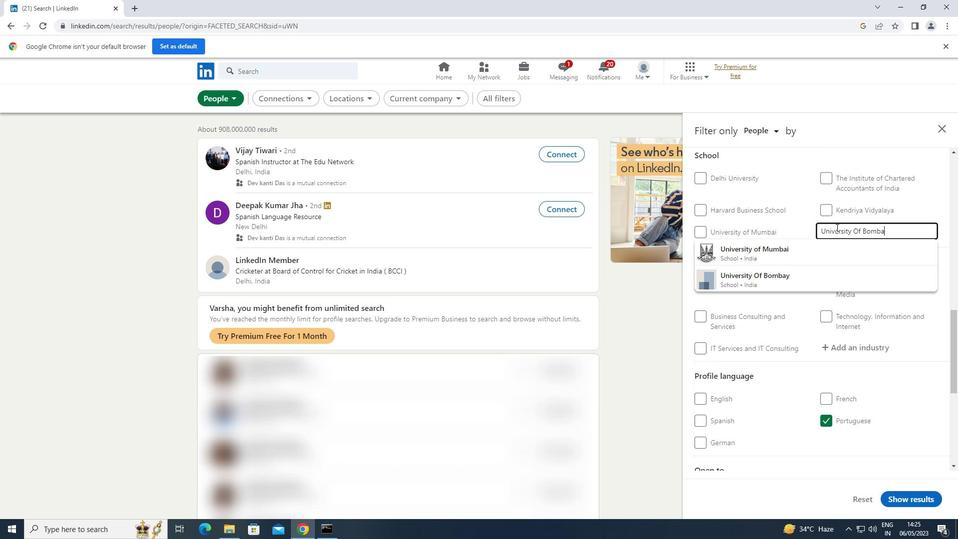
Action: Mouse moved to (797, 275)
Screenshot: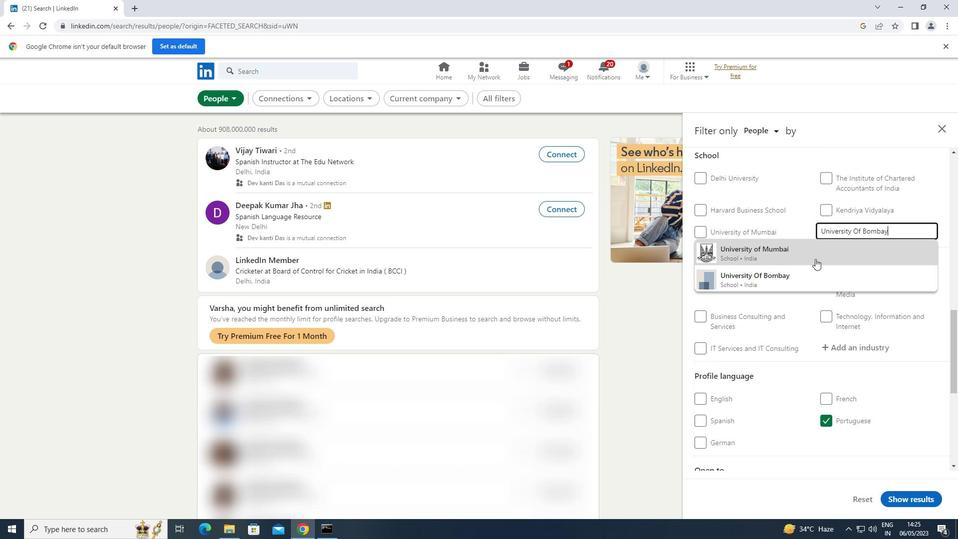 
Action: Mouse pressed left at (797, 275)
Screenshot: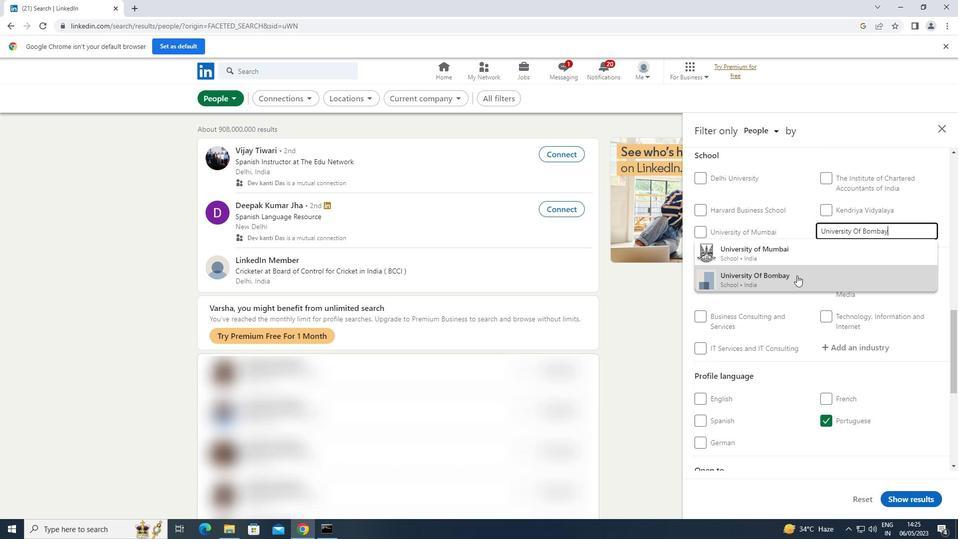 
Action: Mouse moved to (800, 274)
Screenshot: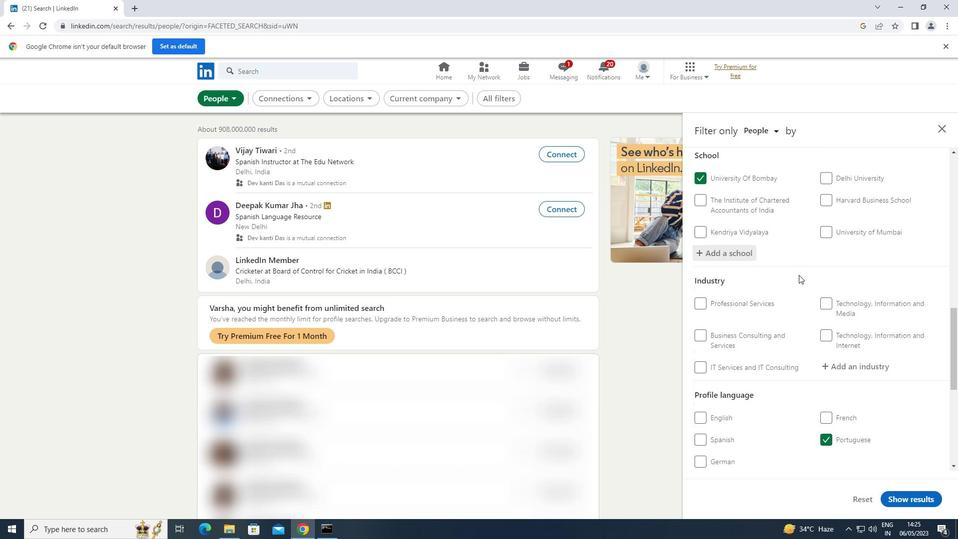 
Action: Mouse scrolled (800, 273) with delta (0, 0)
Screenshot: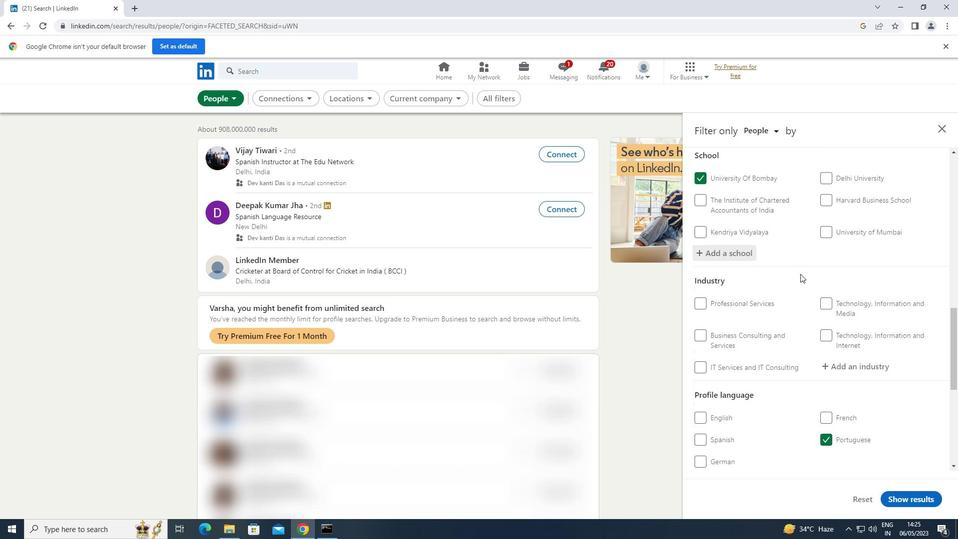 
Action: Mouse scrolled (800, 273) with delta (0, 0)
Screenshot: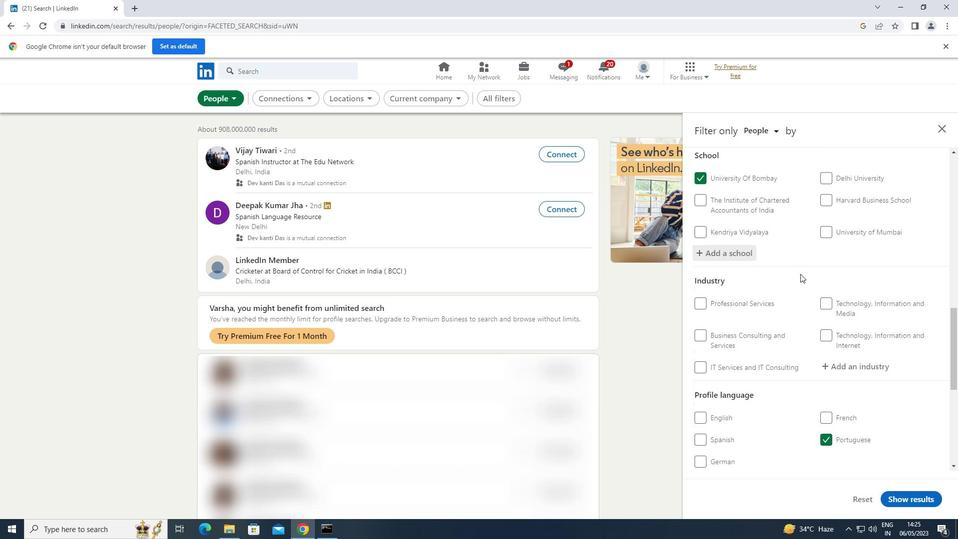 
Action: Mouse scrolled (800, 273) with delta (0, 0)
Screenshot: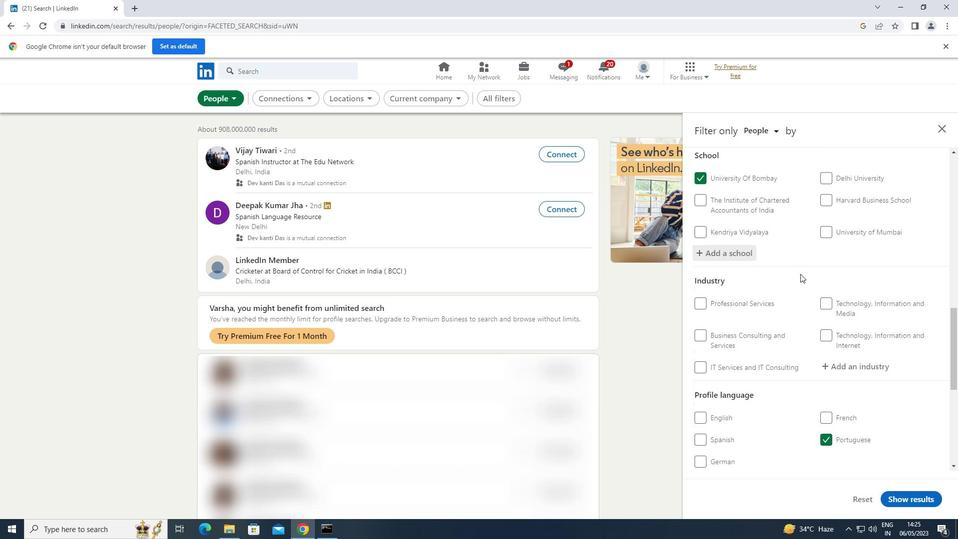 
Action: Mouse moved to (800, 272)
Screenshot: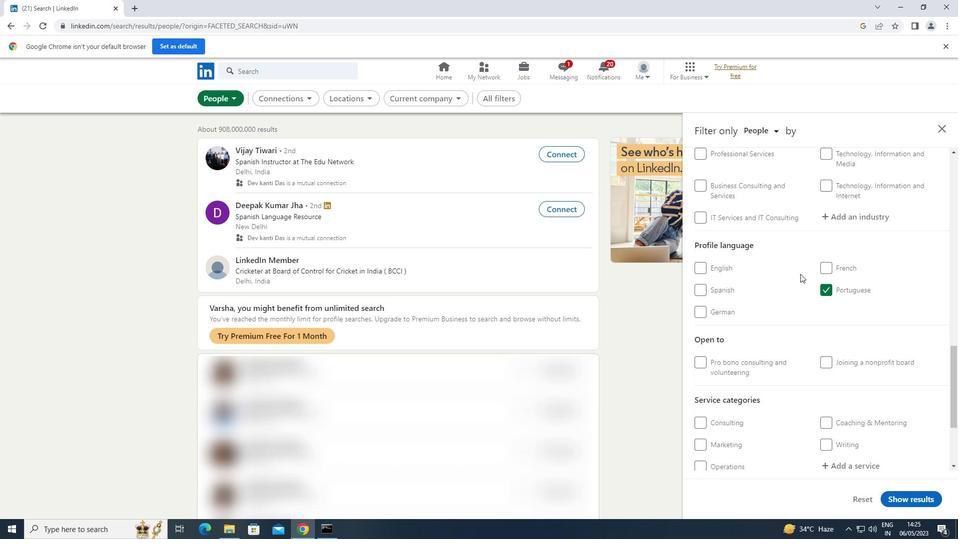 
Action: Mouse scrolled (800, 272) with delta (0, 0)
Screenshot: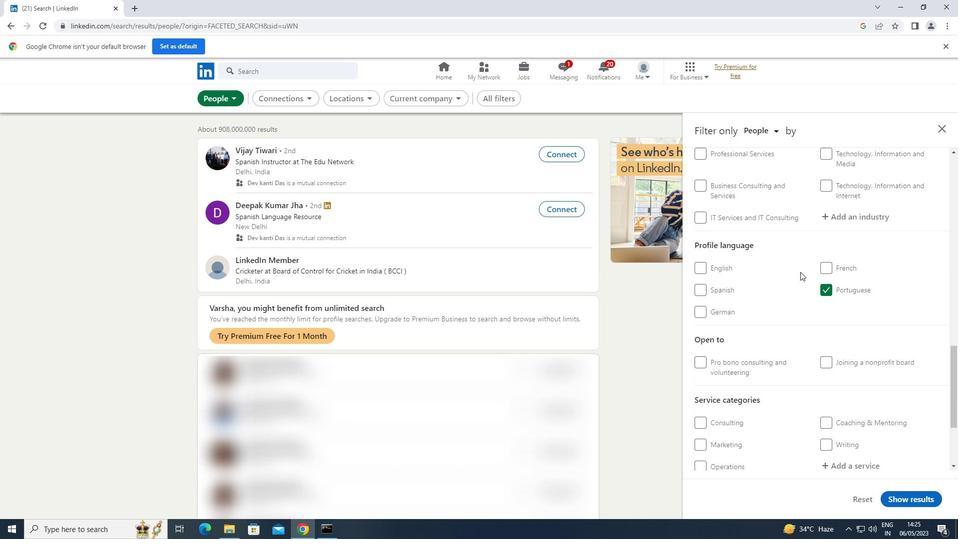 
Action: Mouse moved to (865, 267)
Screenshot: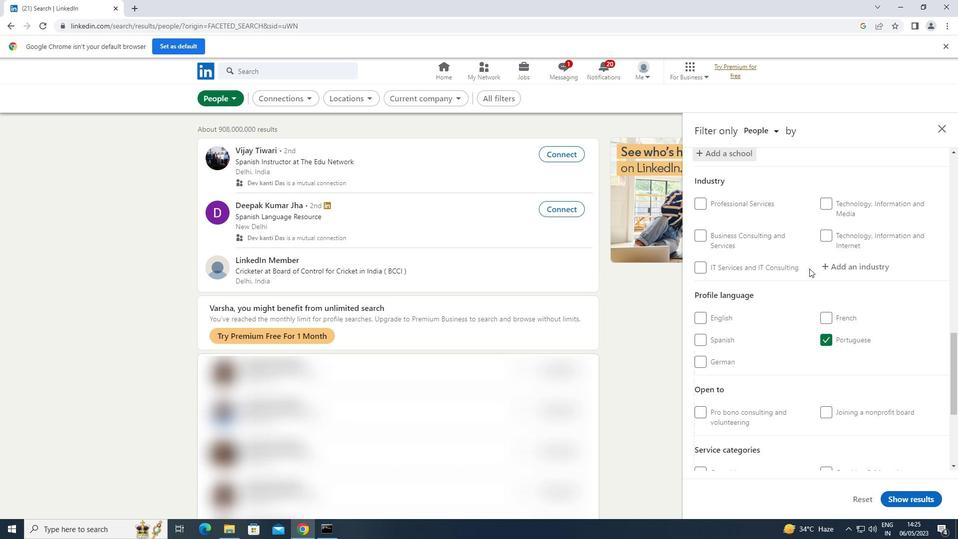 
Action: Mouse pressed left at (865, 267)
Screenshot: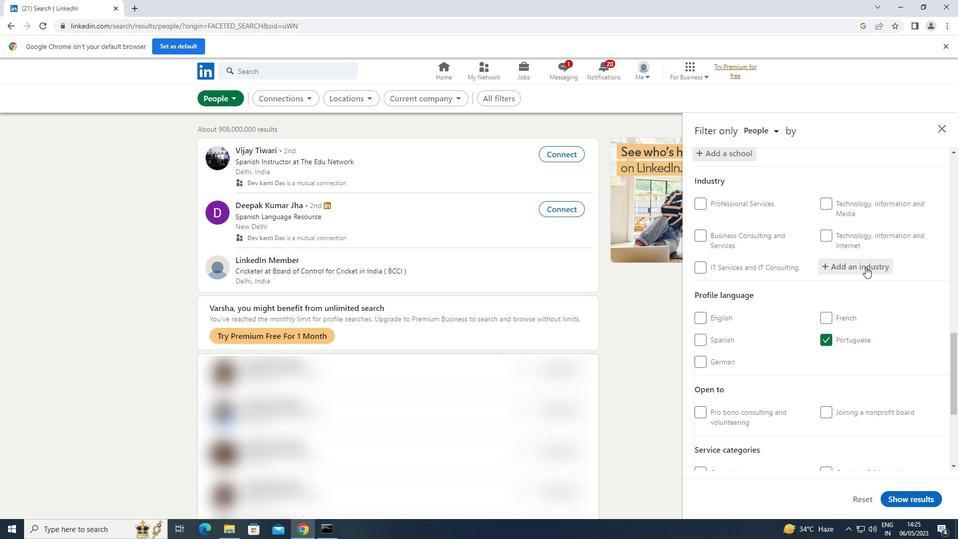 
Action: Key pressed <Key.shift>JANITORIAL
Screenshot: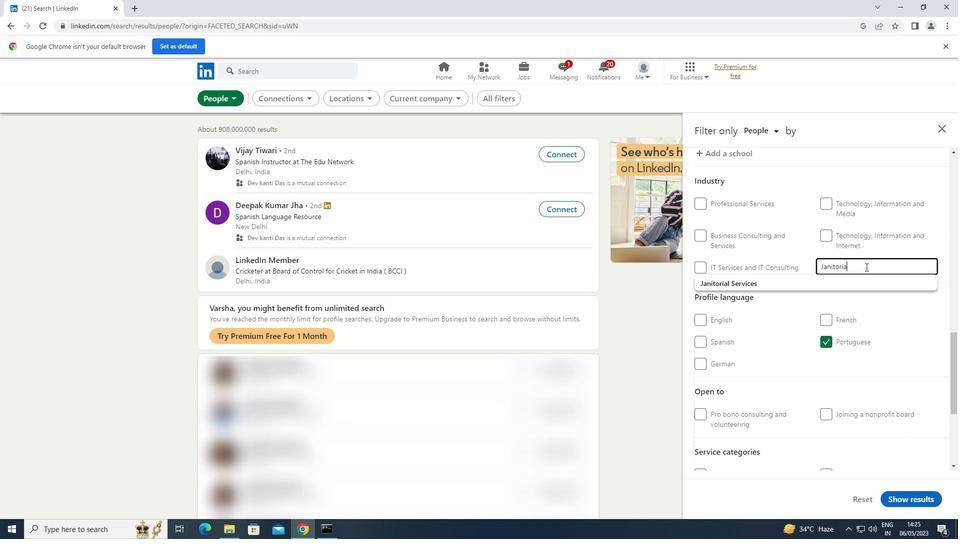 
Action: Mouse moved to (741, 283)
Screenshot: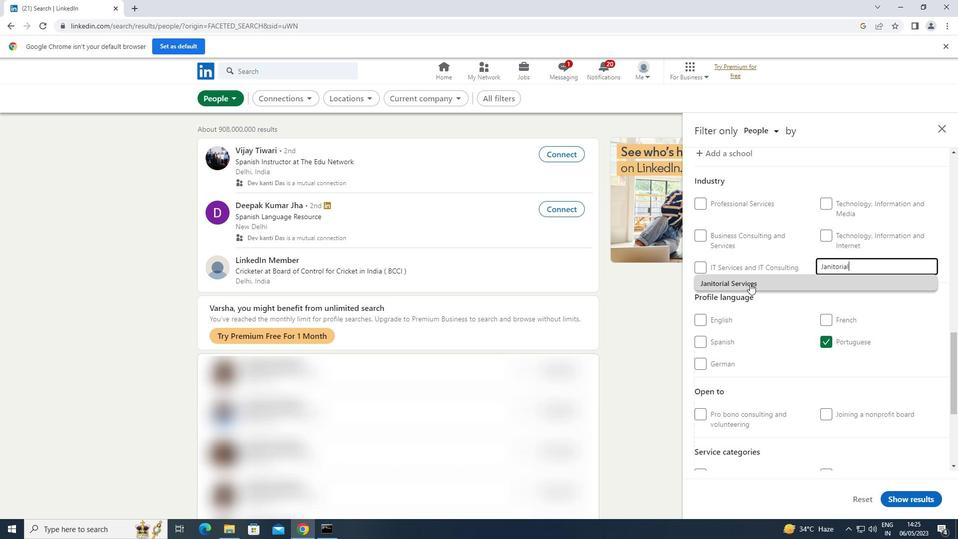 
Action: Mouse pressed left at (741, 283)
Screenshot: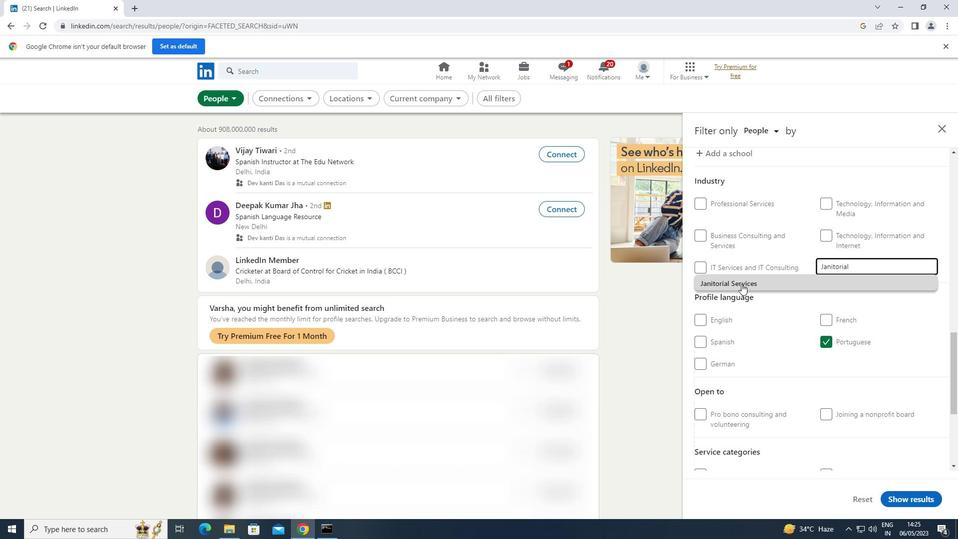 
Action: Mouse moved to (742, 281)
Screenshot: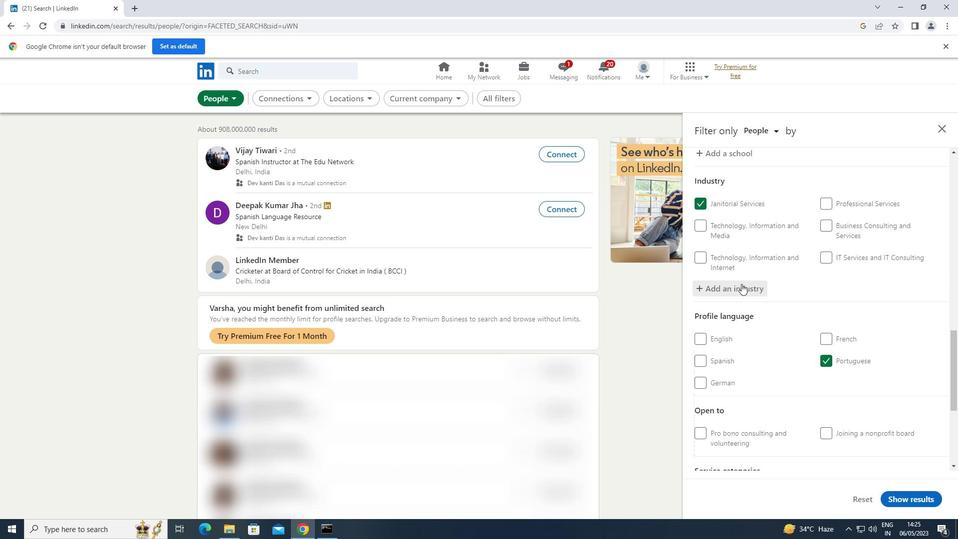 
Action: Mouse scrolled (742, 281) with delta (0, 0)
Screenshot: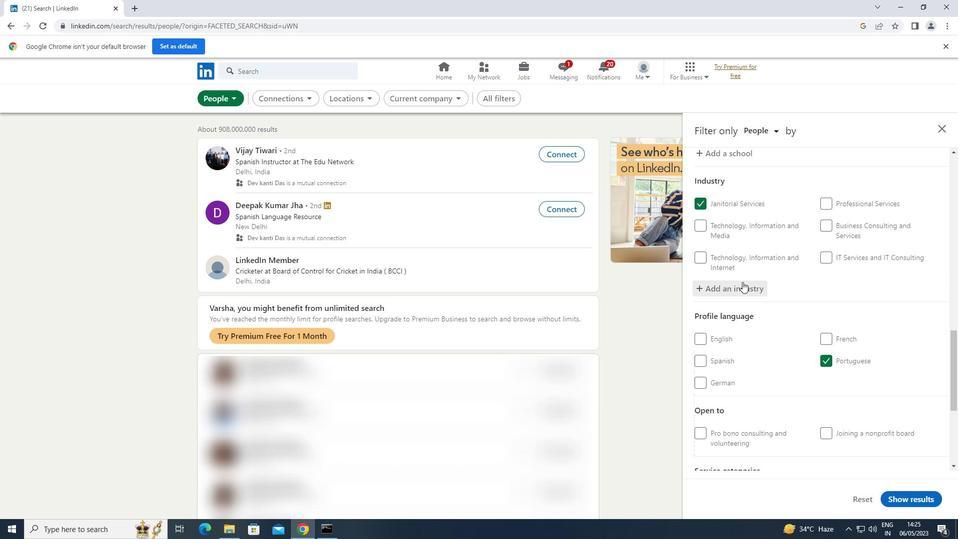 
Action: Mouse scrolled (742, 281) with delta (0, 0)
Screenshot: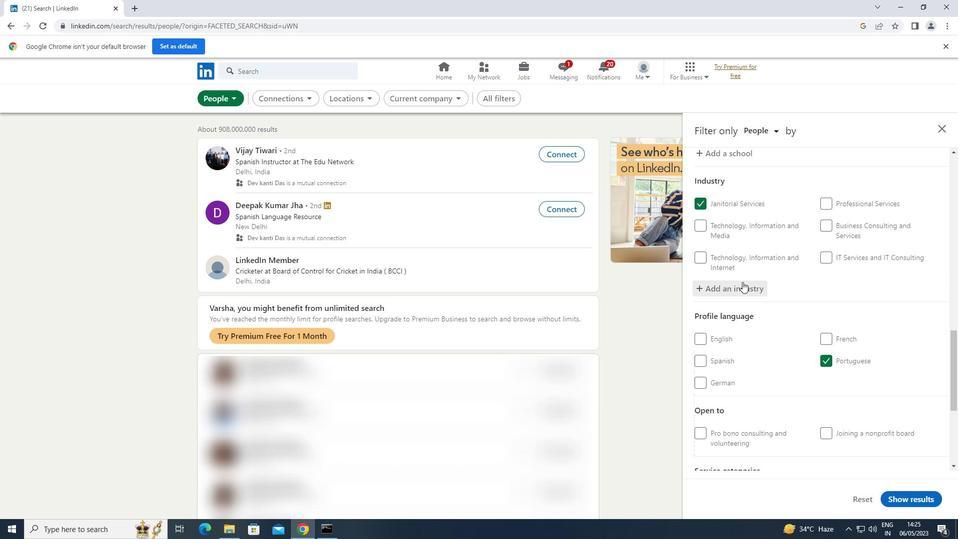 
Action: Mouse moved to (742, 280)
Screenshot: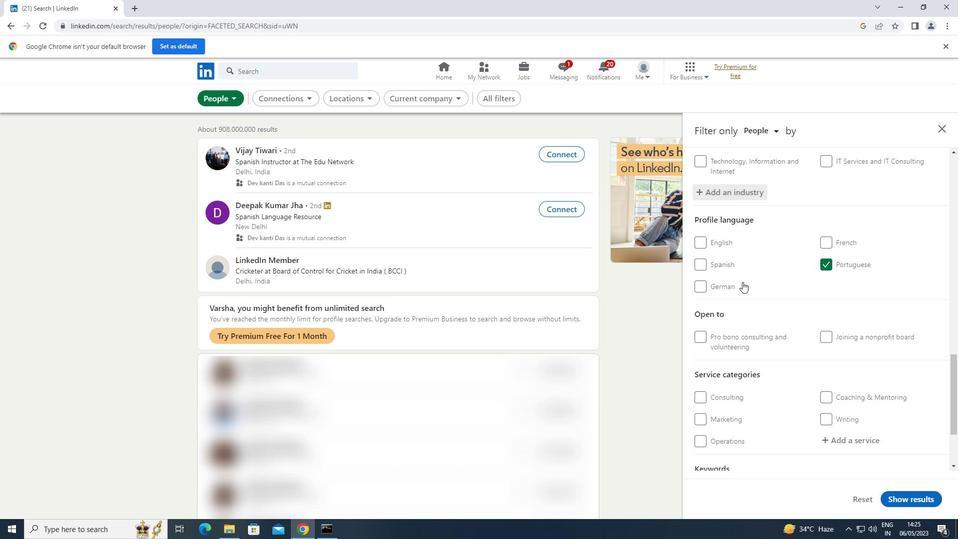 
Action: Mouse scrolled (742, 279) with delta (0, 0)
Screenshot: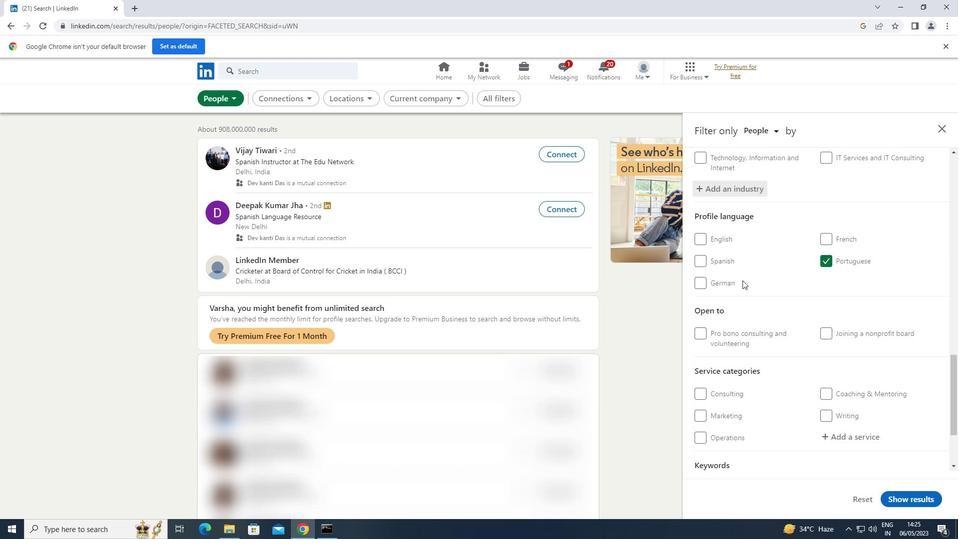
Action: Mouse scrolled (742, 279) with delta (0, 0)
Screenshot: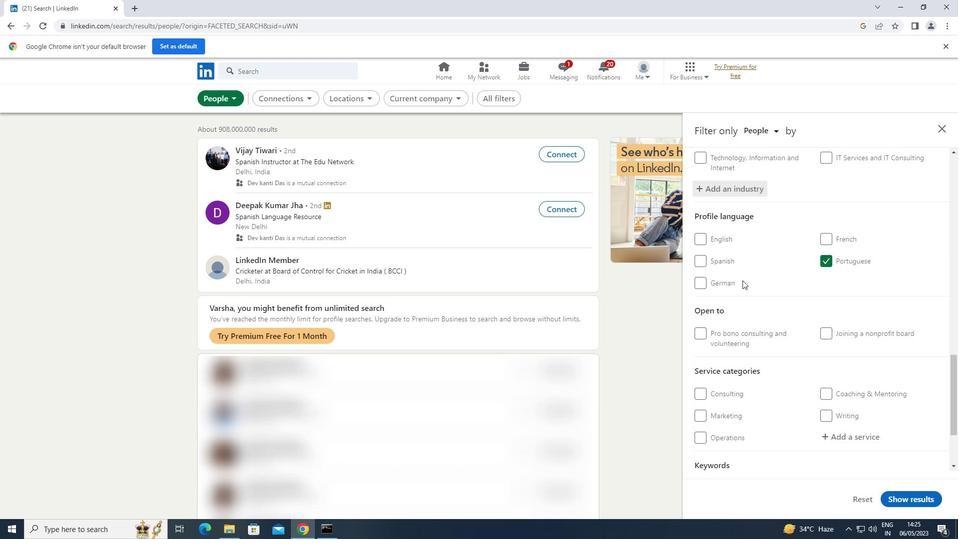 
Action: Mouse moved to (865, 333)
Screenshot: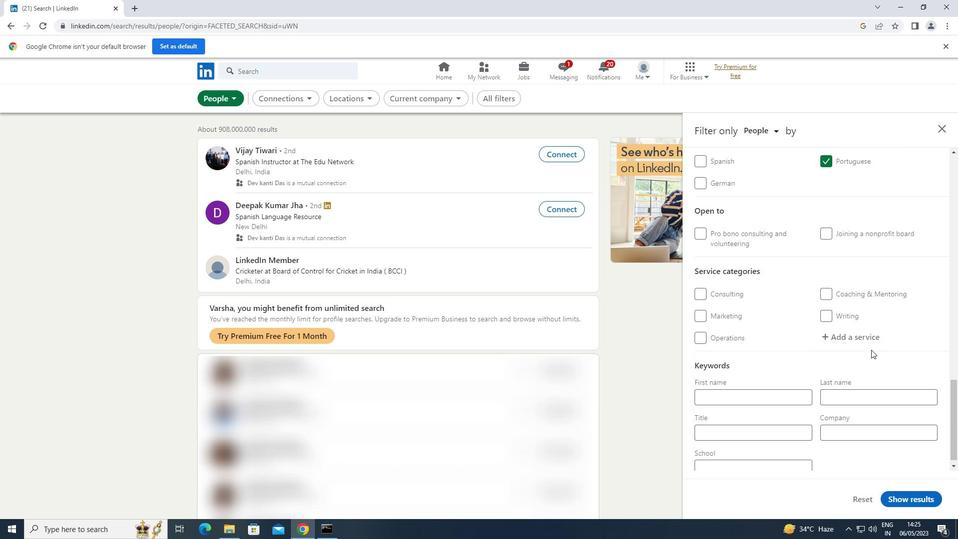 
Action: Mouse pressed left at (865, 333)
Screenshot: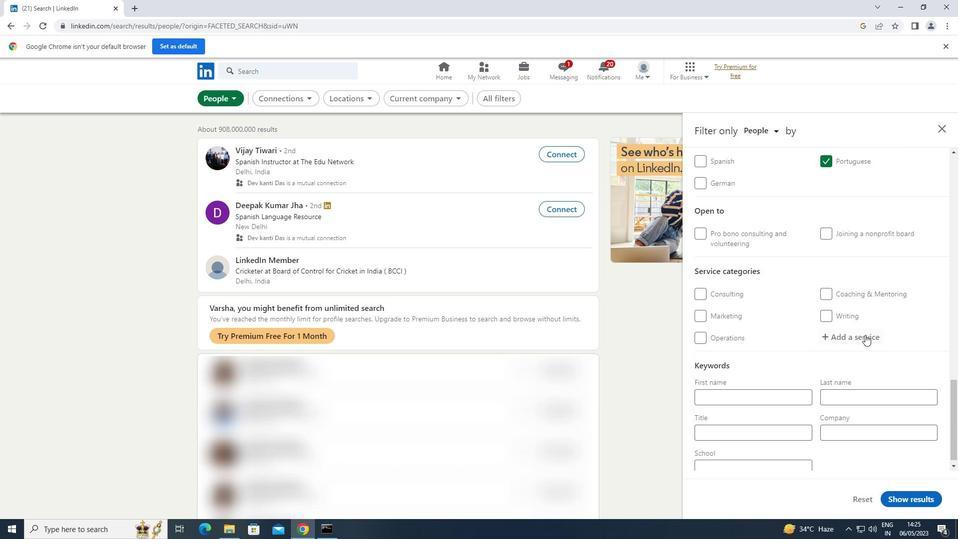 
Action: Mouse moved to (865, 333)
Screenshot: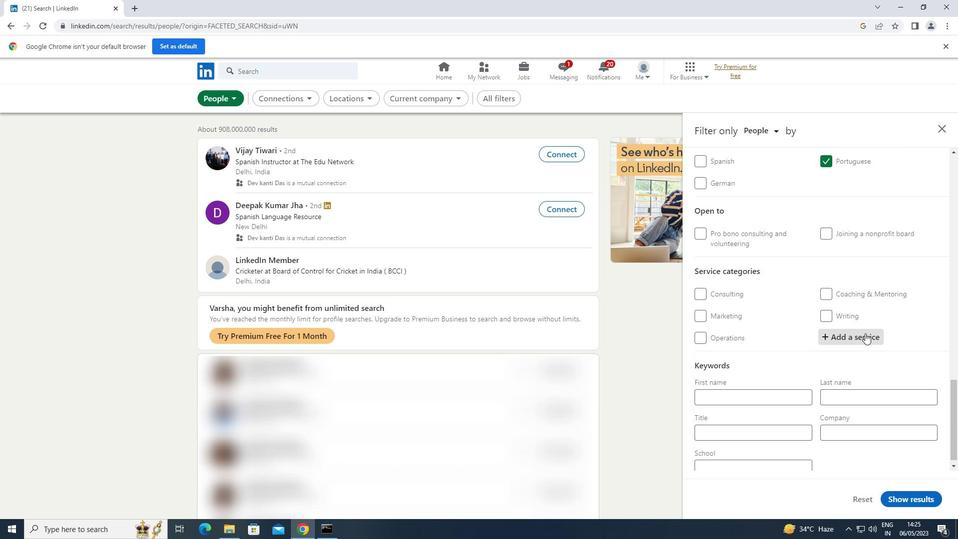 
Action: Key pressed <Key.shift>PROJECT
Screenshot: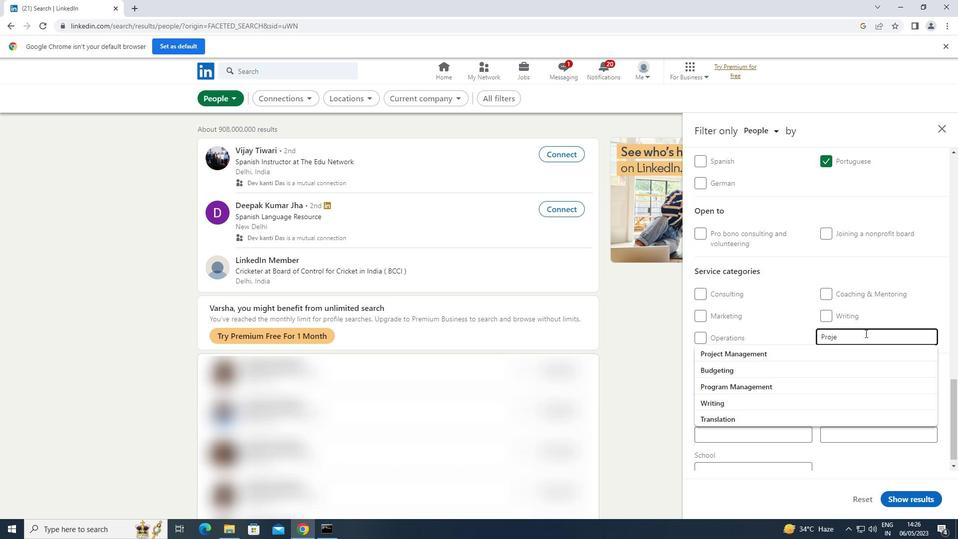 
Action: Mouse moved to (754, 348)
Screenshot: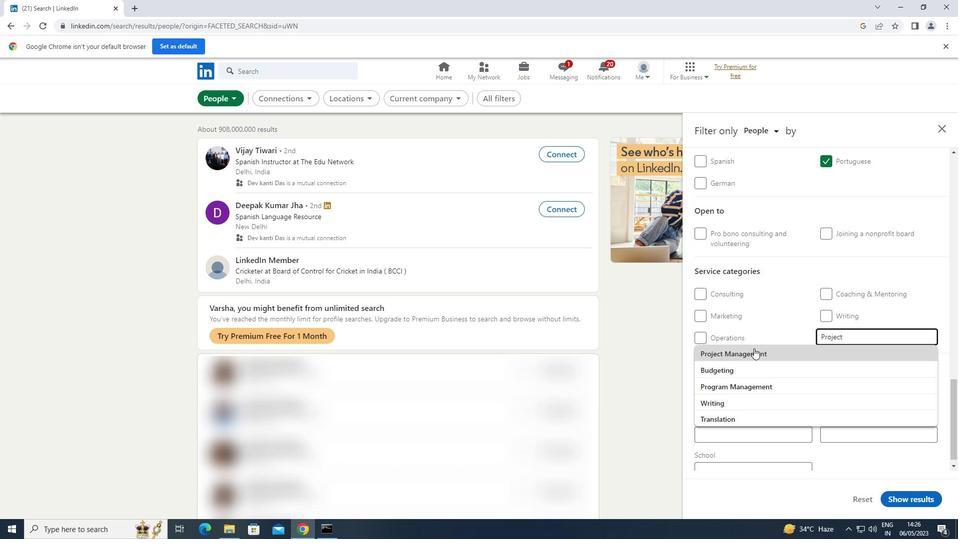 
Action: Mouse pressed left at (754, 348)
Screenshot: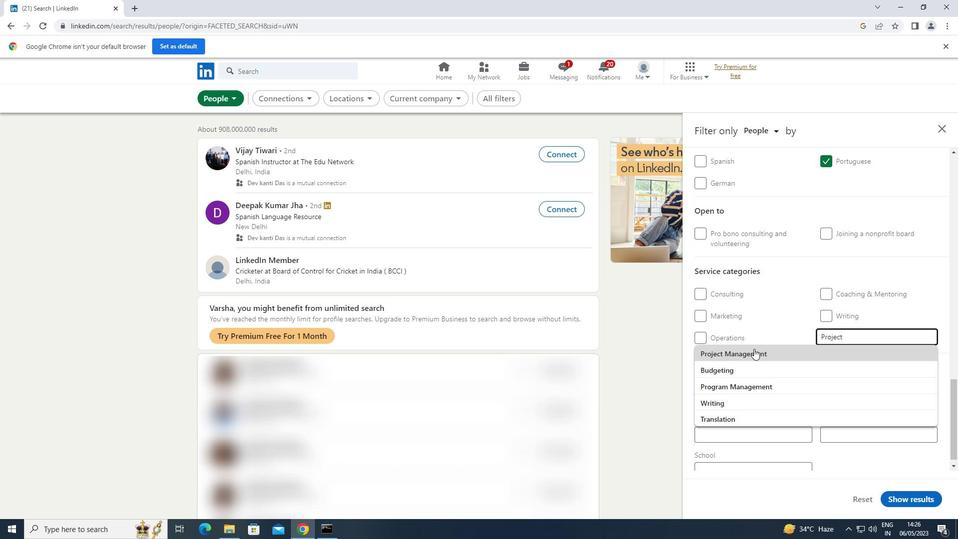 
Action: Mouse scrolled (754, 348) with delta (0, 0)
Screenshot: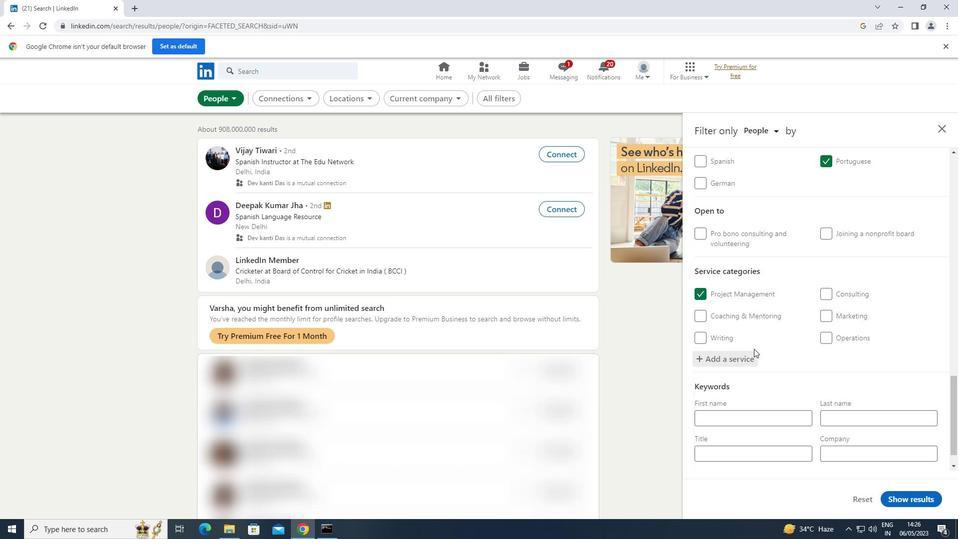 
Action: Mouse scrolled (754, 348) with delta (0, 0)
Screenshot: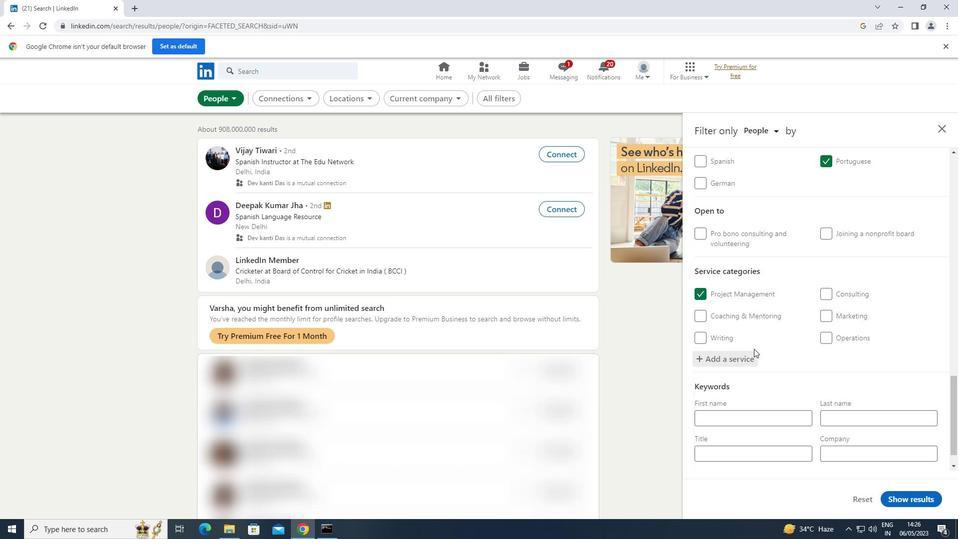 
Action: Mouse scrolled (754, 348) with delta (0, 0)
Screenshot: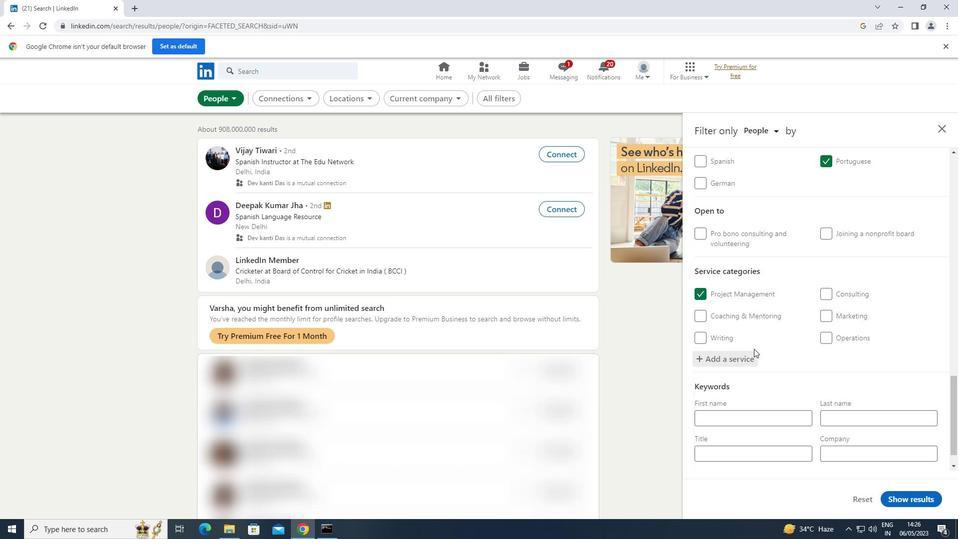 
Action: Mouse scrolled (754, 348) with delta (0, 0)
Screenshot: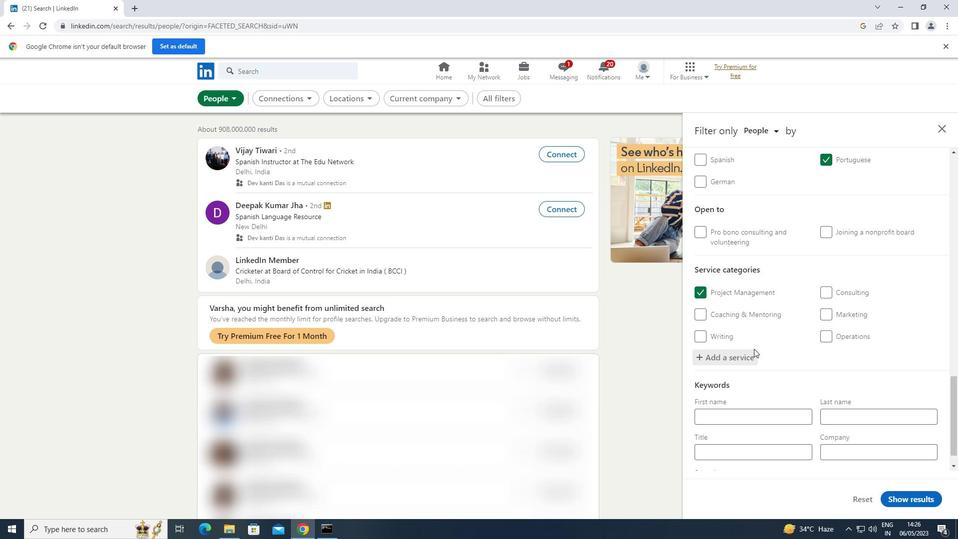 
Action: Mouse scrolled (754, 348) with delta (0, 0)
Screenshot: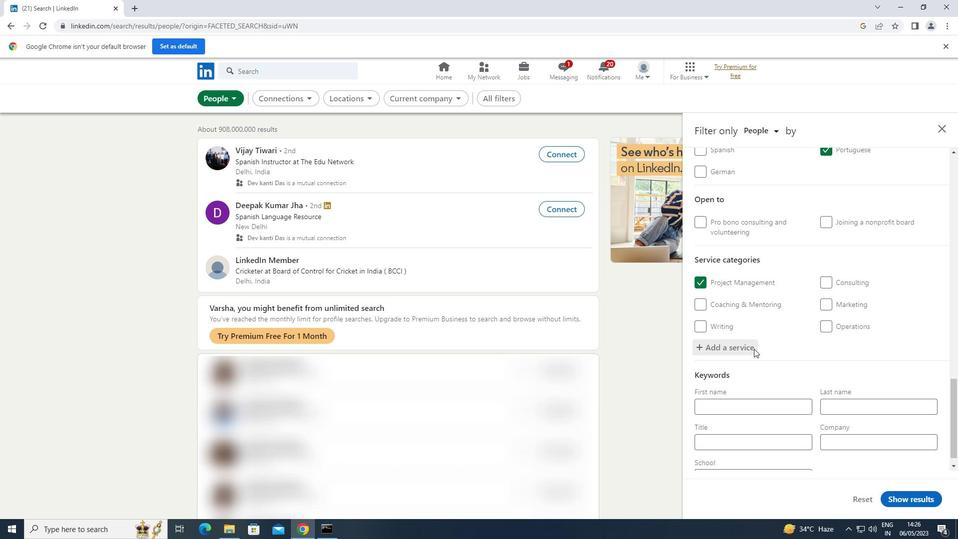 
Action: Mouse scrolled (754, 348) with delta (0, 0)
Screenshot: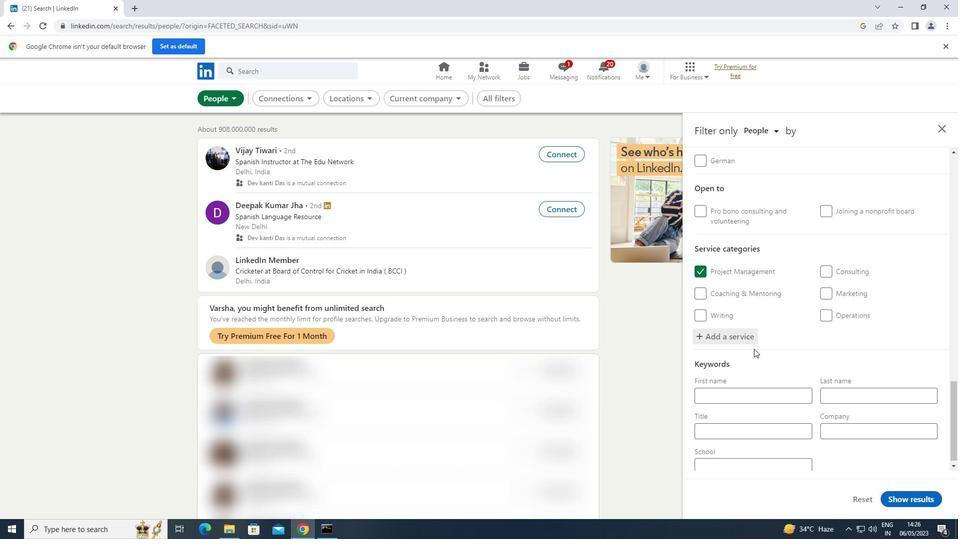 
Action: Mouse moved to (717, 423)
Screenshot: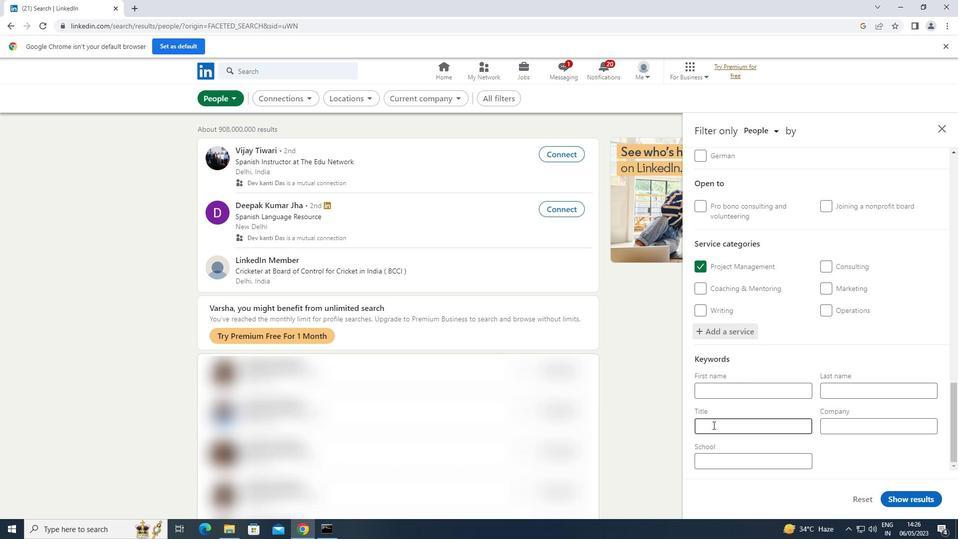 
Action: Mouse pressed left at (717, 423)
Screenshot: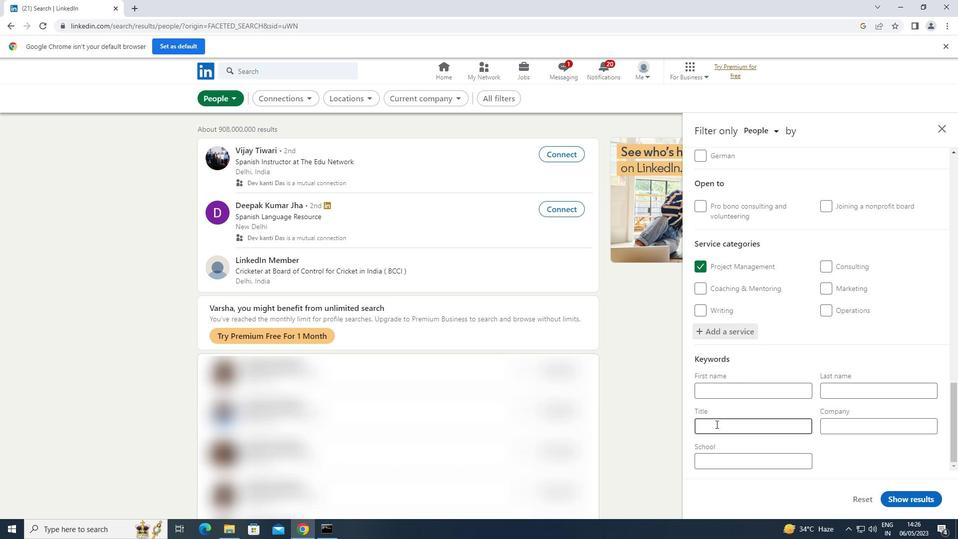 
Action: Mouse moved to (717, 423)
Screenshot: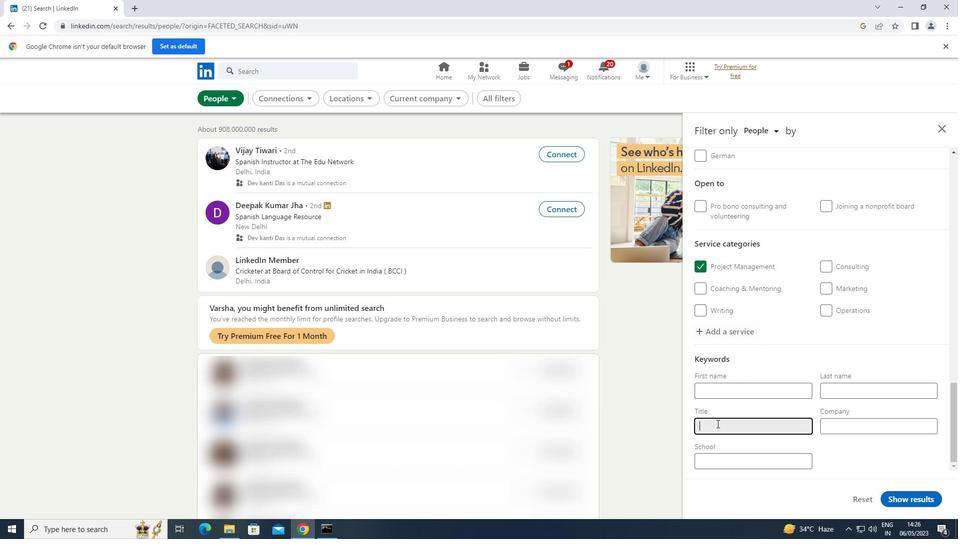 
Action: Key pressed <Key.shift><Key.shift><Key.shift><Key.shift><Key.shift><Key.shift><Key.shift><Key.shift><Key.shift><Key.shift><Key.shift><Key.shift><Key.shift><Key.shift><Key.shift>HOMELESS<Key.space><Key.shift>SHELTER<Key.space><Key.shift>WORKER
Screenshot: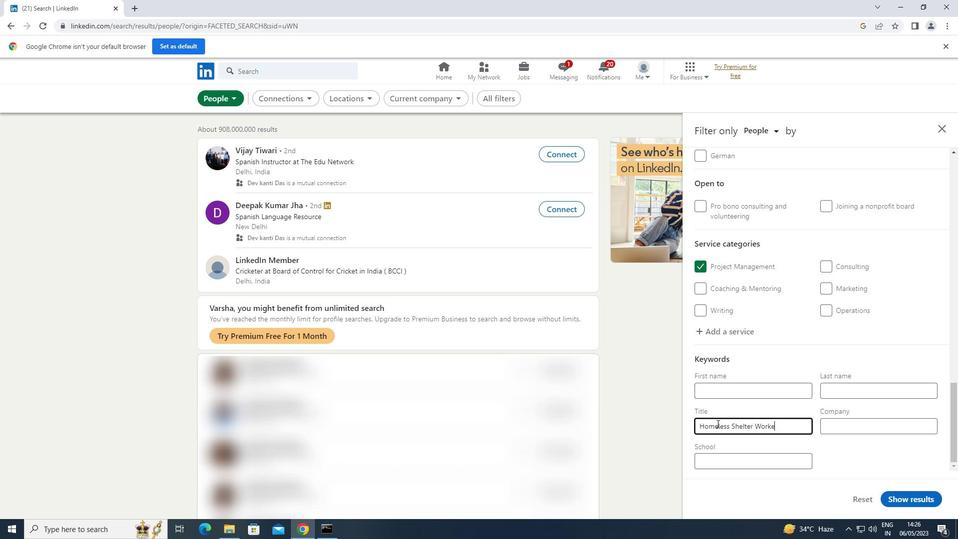 
Action: Mouse moved to (920, 502)
Screenshot: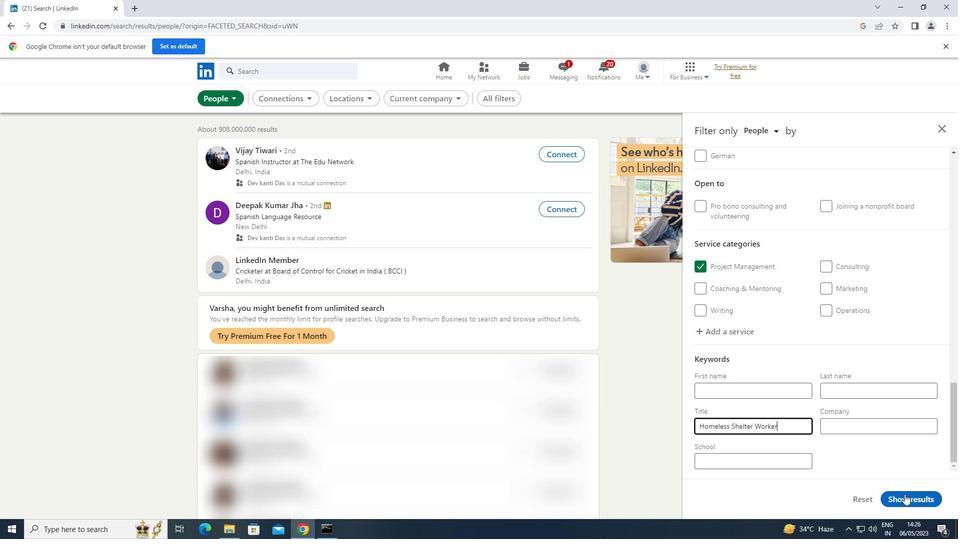 
Action: Mouse pressed left at (920, 502)
Screenshot: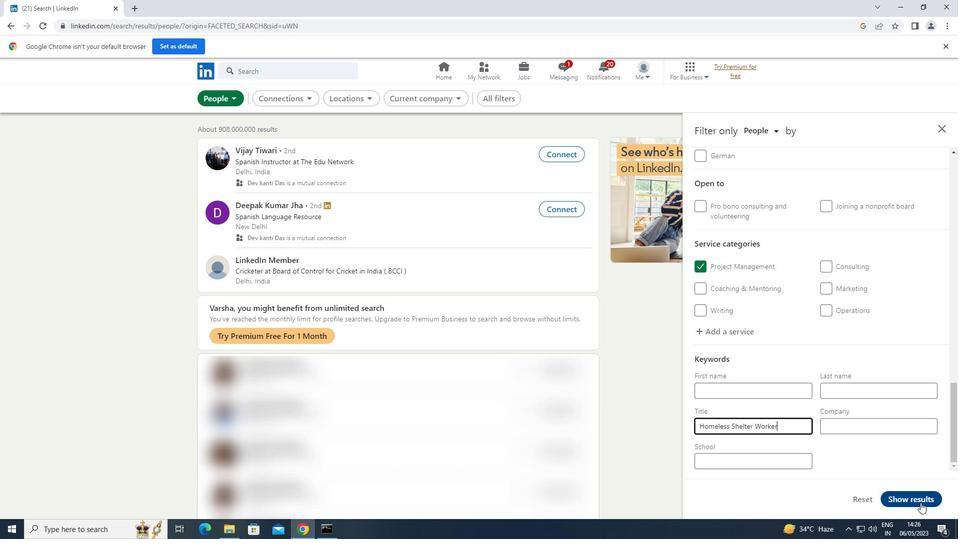
